 Task: Create a due date automation trigger when advanced on, 2 days before a card is due add fields without custom field "Resume" set to a number greater or equal to 1 and greater or equal to 10 at 11:00 AM.
Action: Mouse moved to (881, 257)
Screenshot: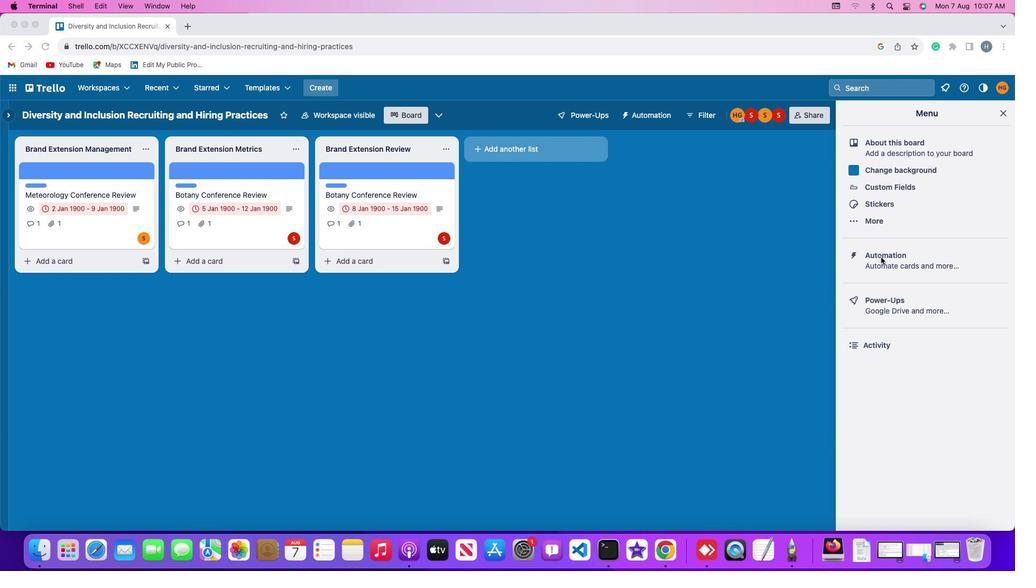 
Action: Mouse pressed left at (881, 257)
Screenshot: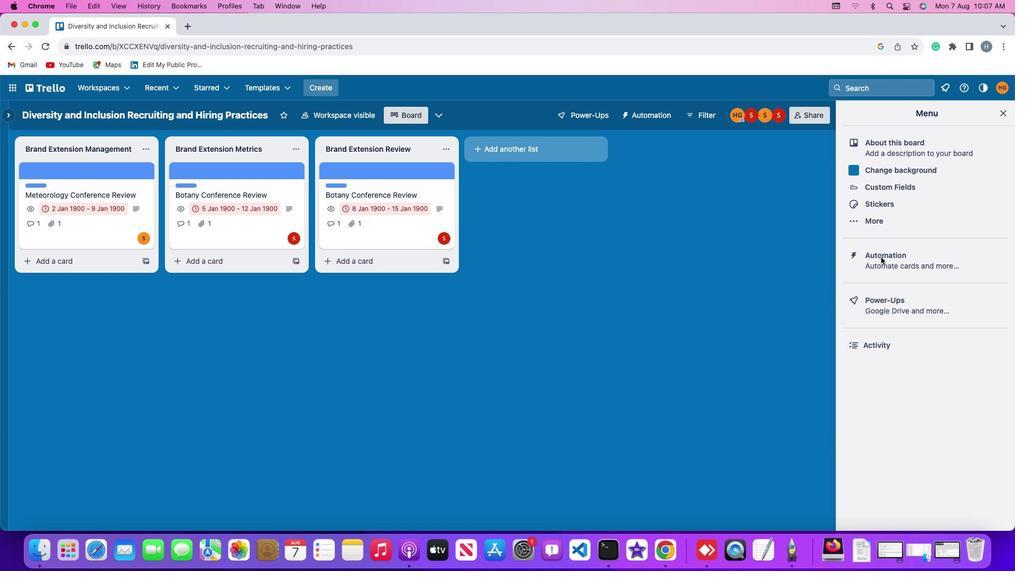 
Action: Mouse moved to (881, 257)
Screenshot: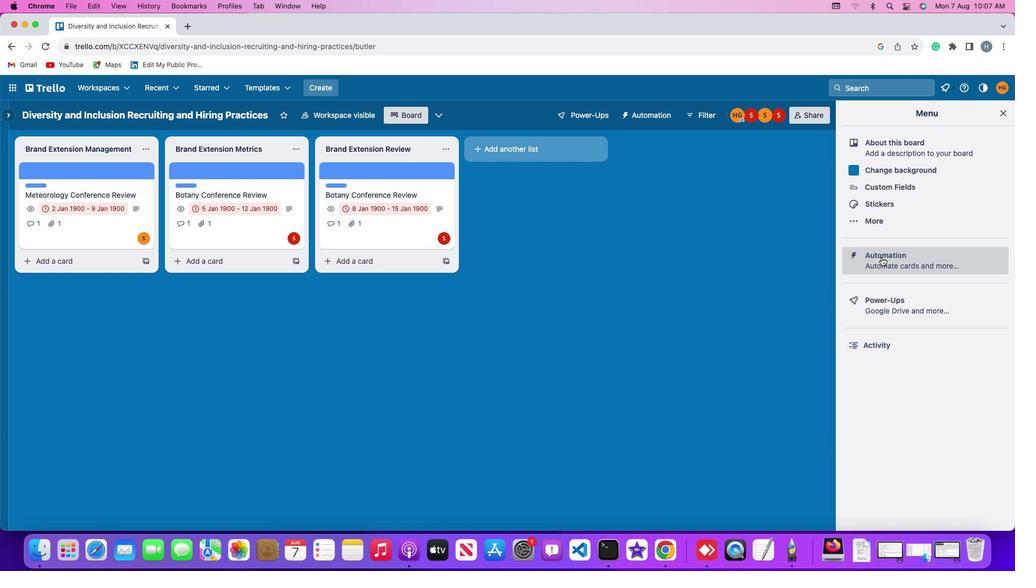 
Action: Mouse pressed left at (881, 257)
Screenshot: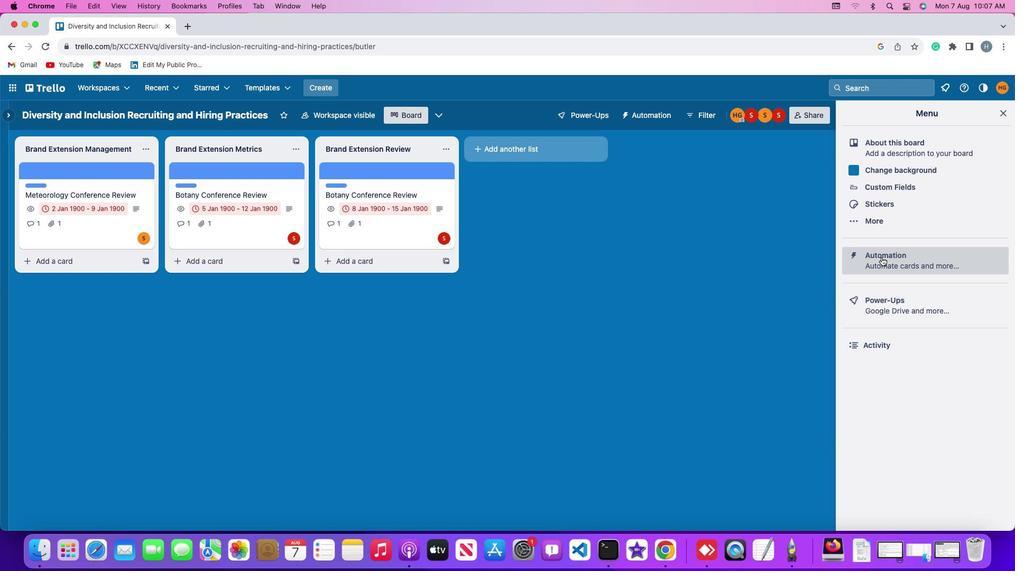 
Action: Mouse moved to (60, 249)
Screenshot: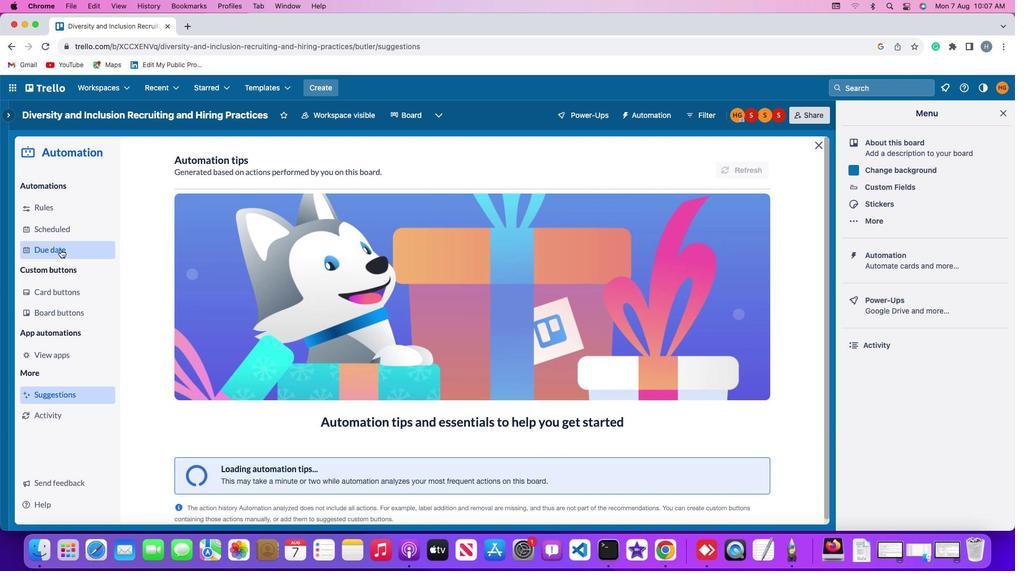
Action: Mouse pressed left at (60, 249)
Screenshot: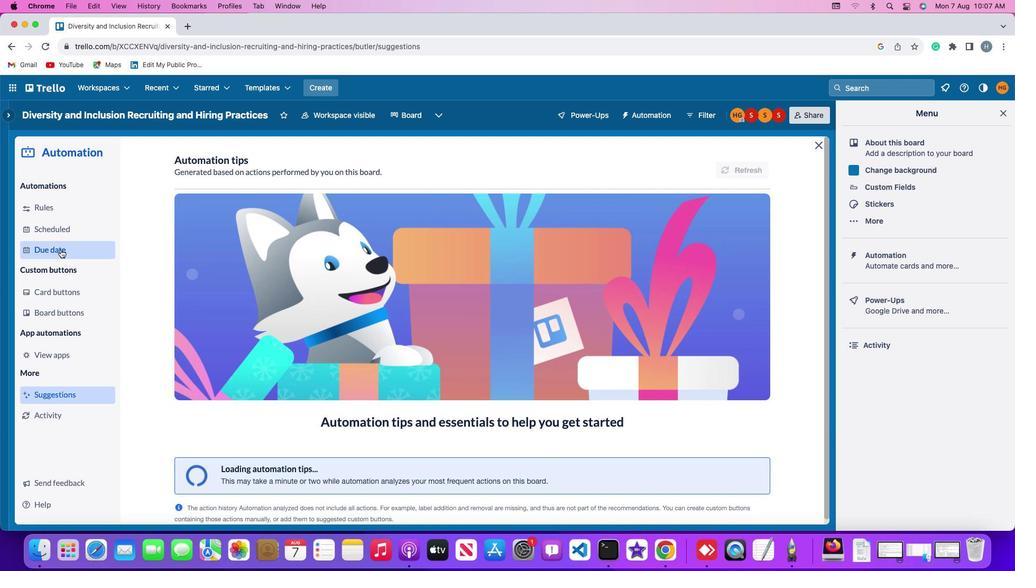 
Action: Mouse moved to (708, 162)
Screenshot: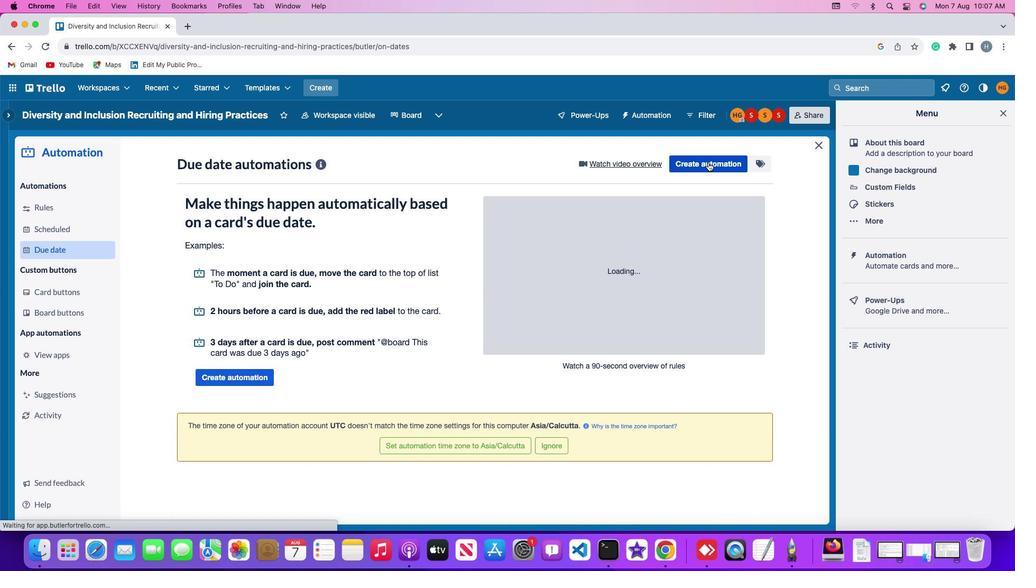
Action: Mouse pressed left at (708, 162)
Screenshot: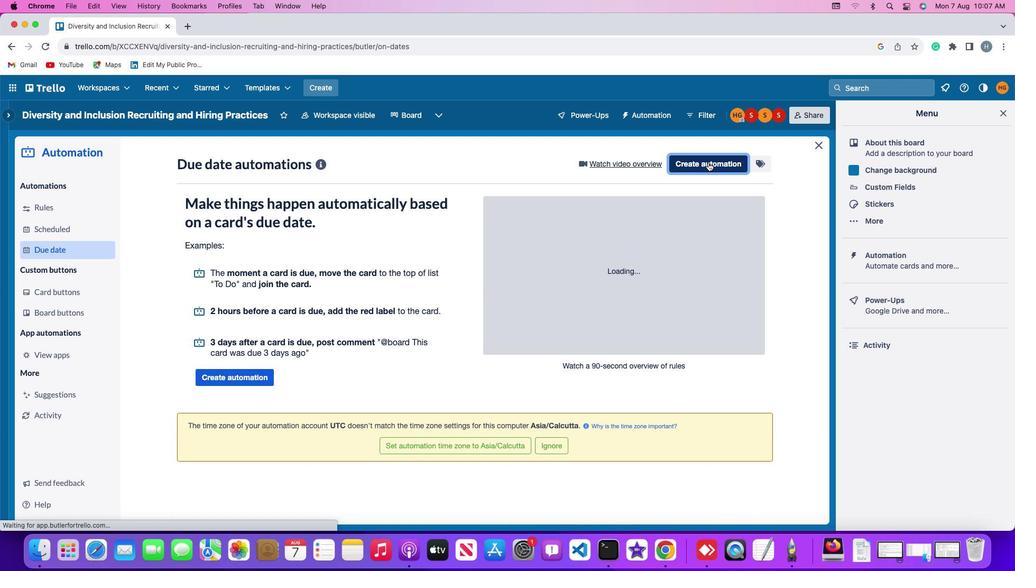 
Action: Mouse moved to (453, 266)
Screenshot: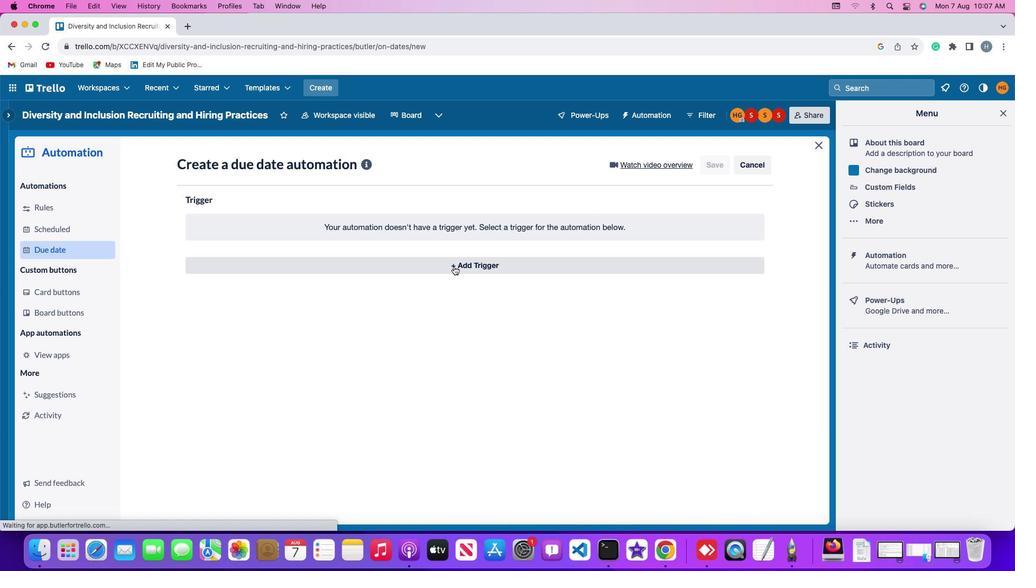 
Action: Mouse pressed left at (453, 266)
Screenshot: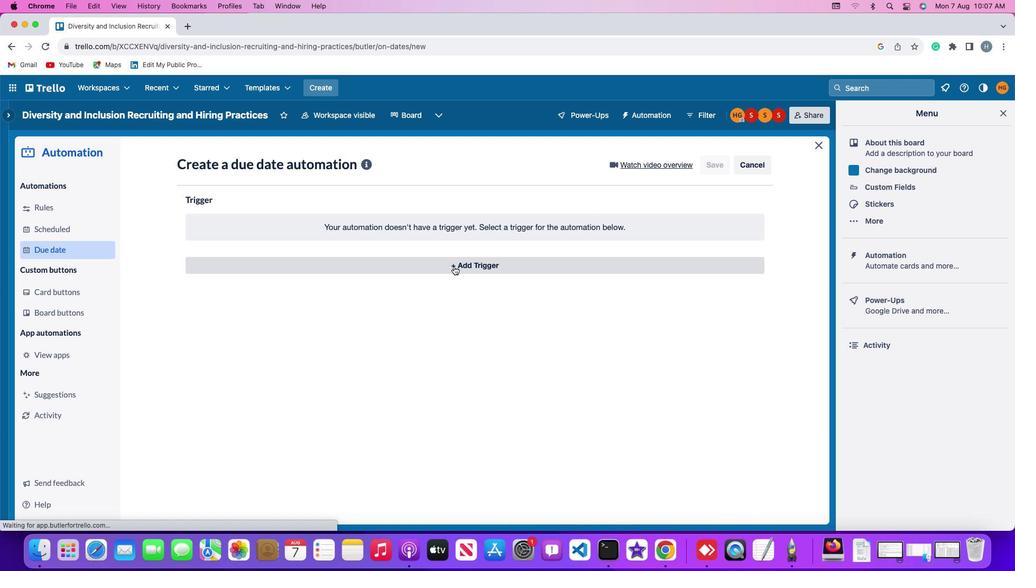 
Action: Mouse moved to (203, 428)
Screenshot: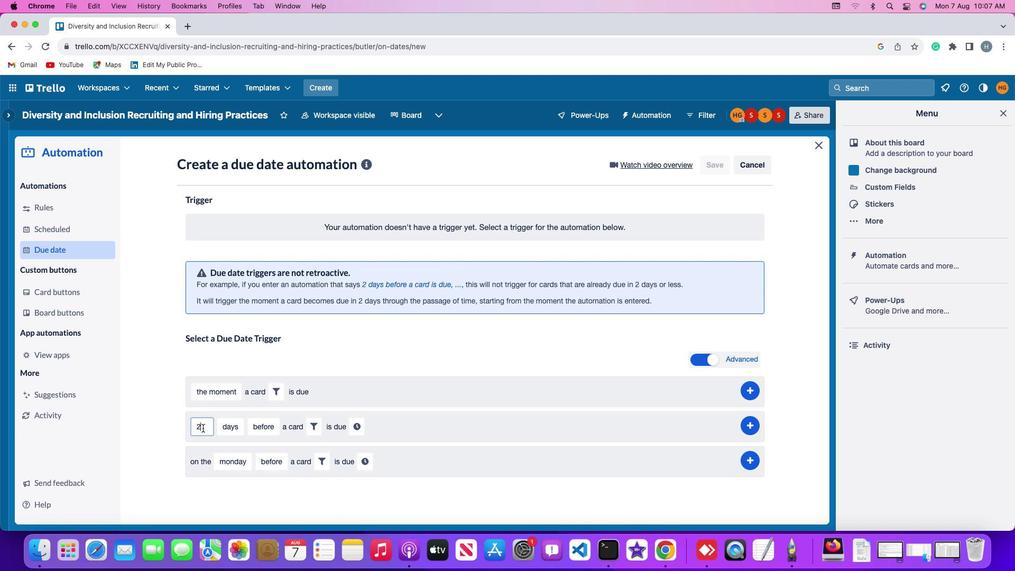 
Action: Mouse pressed left at (203, 428)
Screenshot: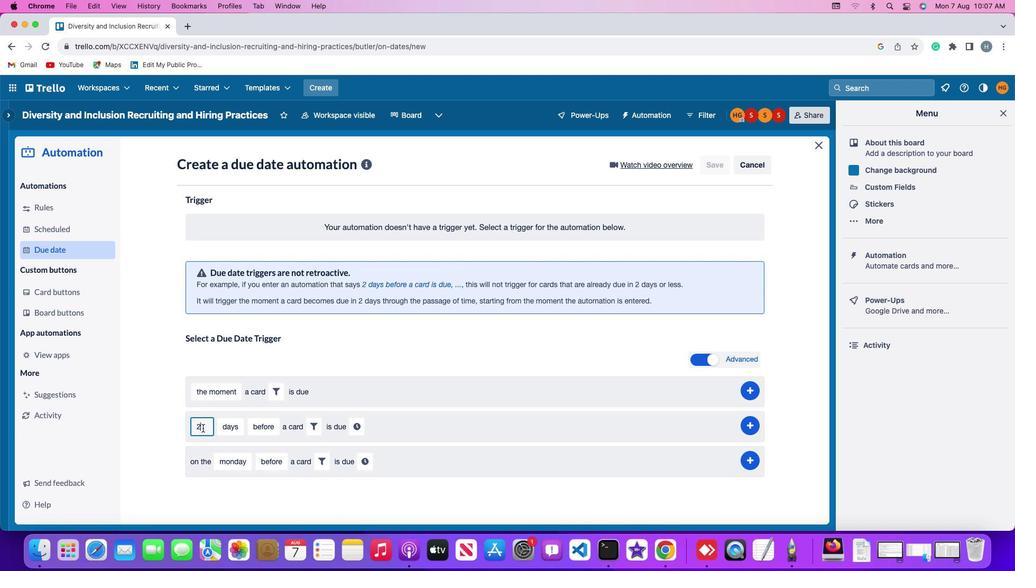 
Action: Mouse moved to (203, 428)
Screenshot: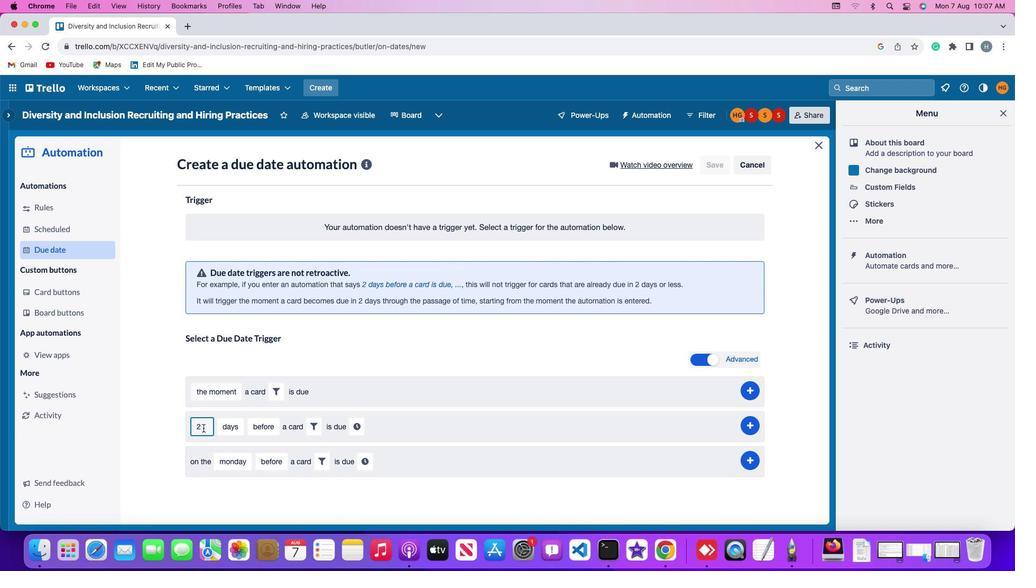 
Action: Key pressed Key.backspace'2'
Screenshot: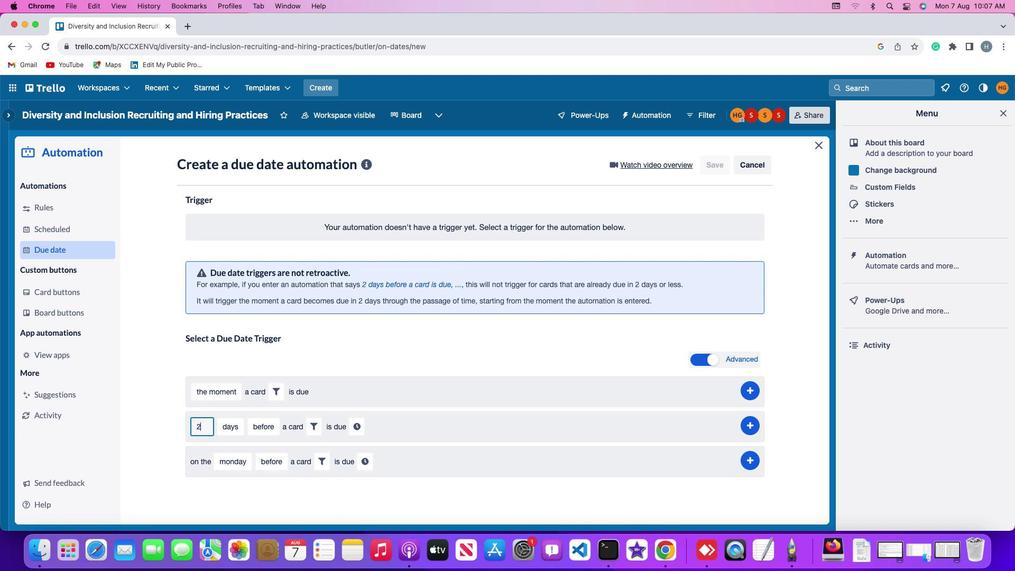 
Action: Mouse moved to (223, 428)
Screenshot: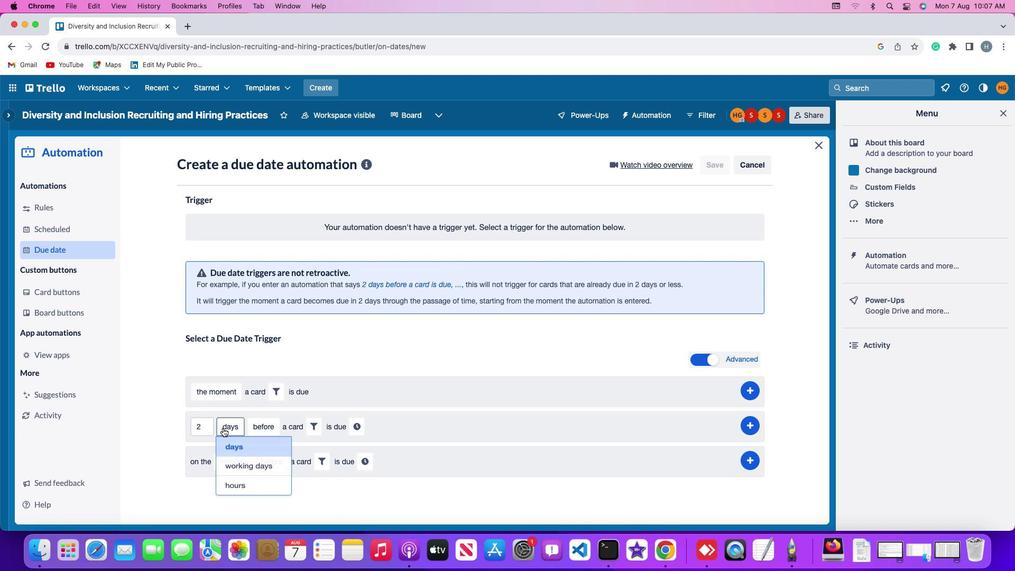 
Action: Mouse pressed left at (223, 428)
Screenshot: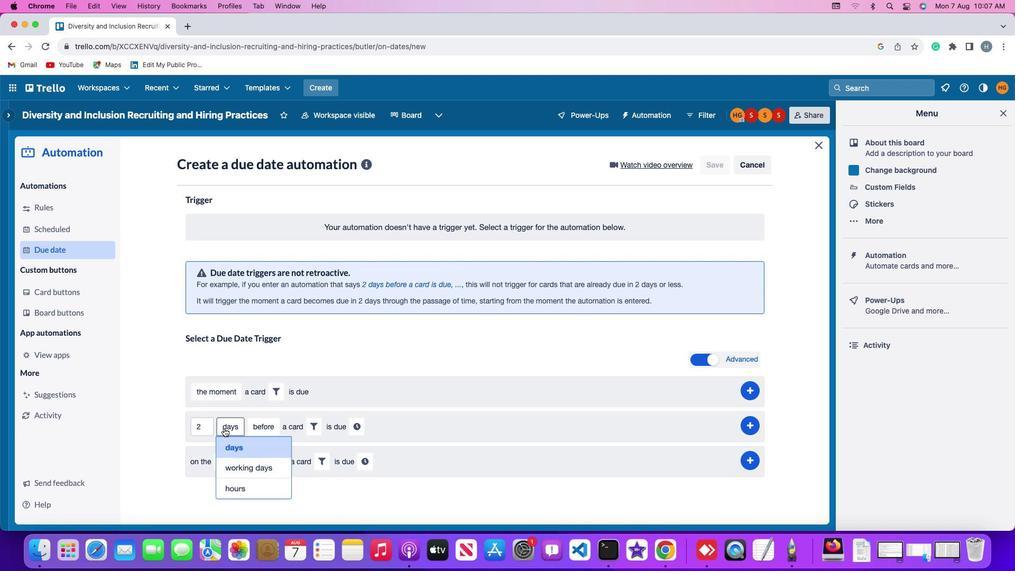 
Action: Mouse moved to (231, 447)
Screenshot: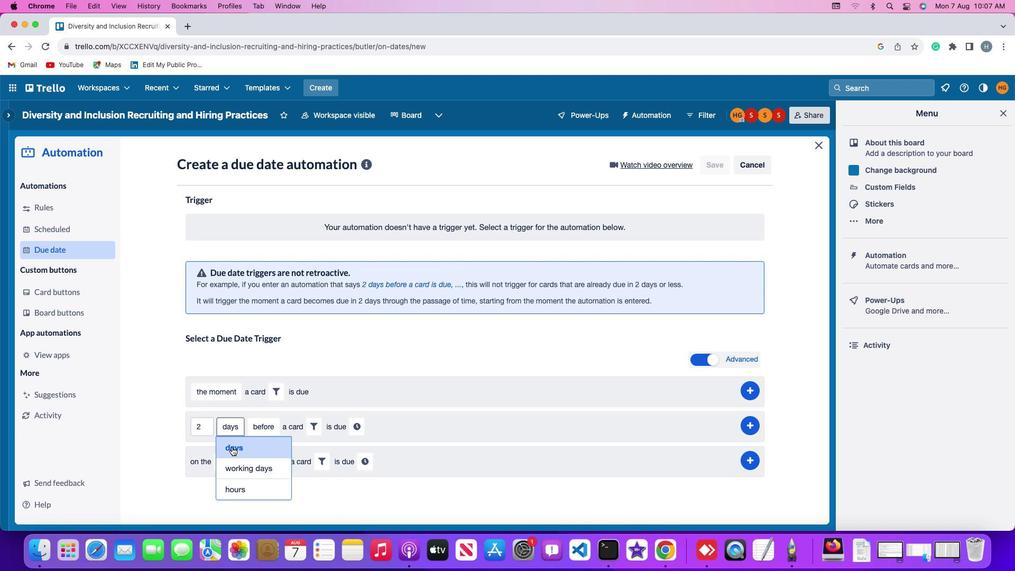 
Action: Mouse pressed left at (231, 447)
Screenshot: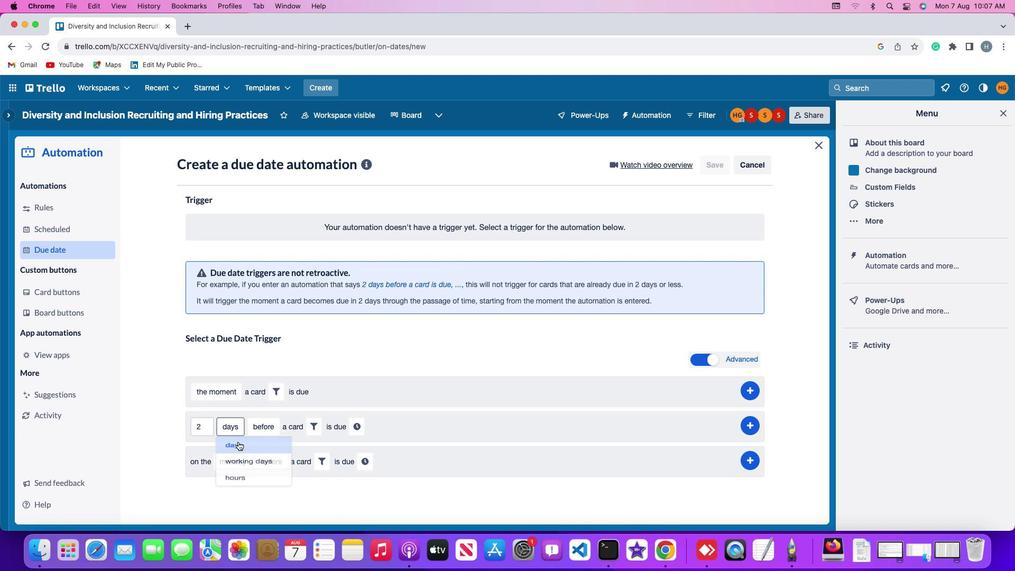 
Action: Mouse moved to (259, 426)
Screenshot: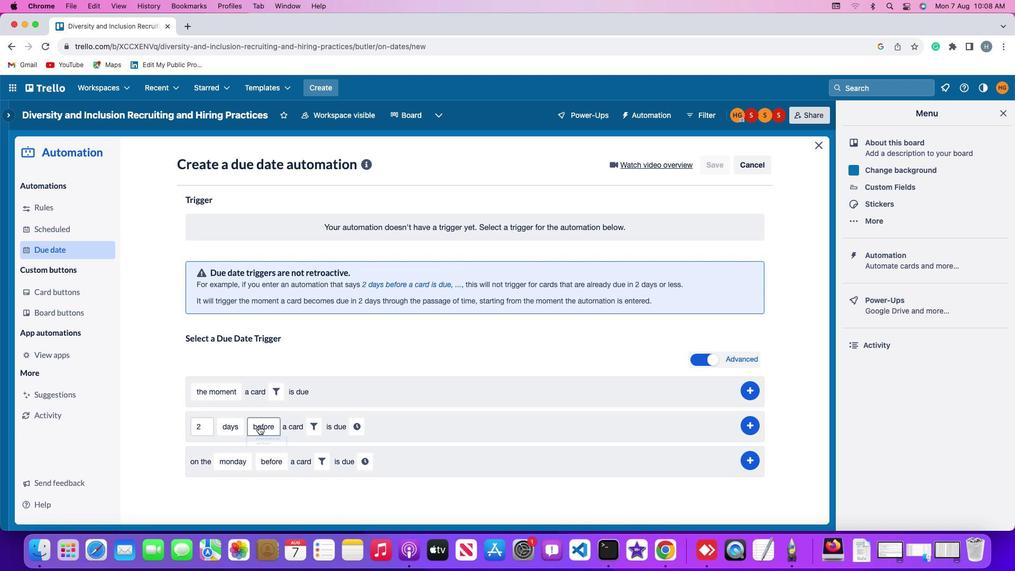 
Action: Mouse pressed left at (259, 426)
Screenshot: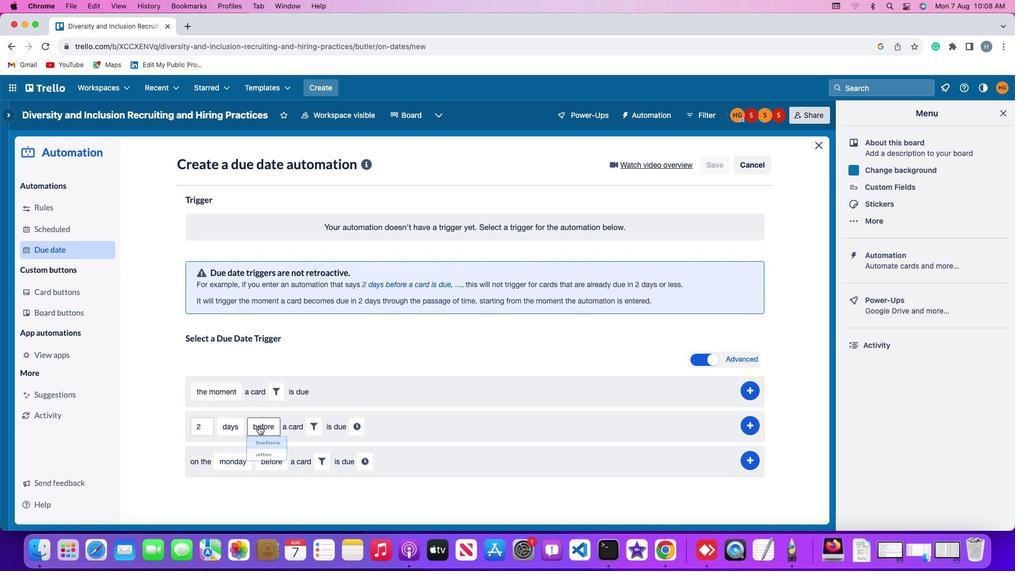 
Action: Mouse moved to (267, 448)
Screenshot: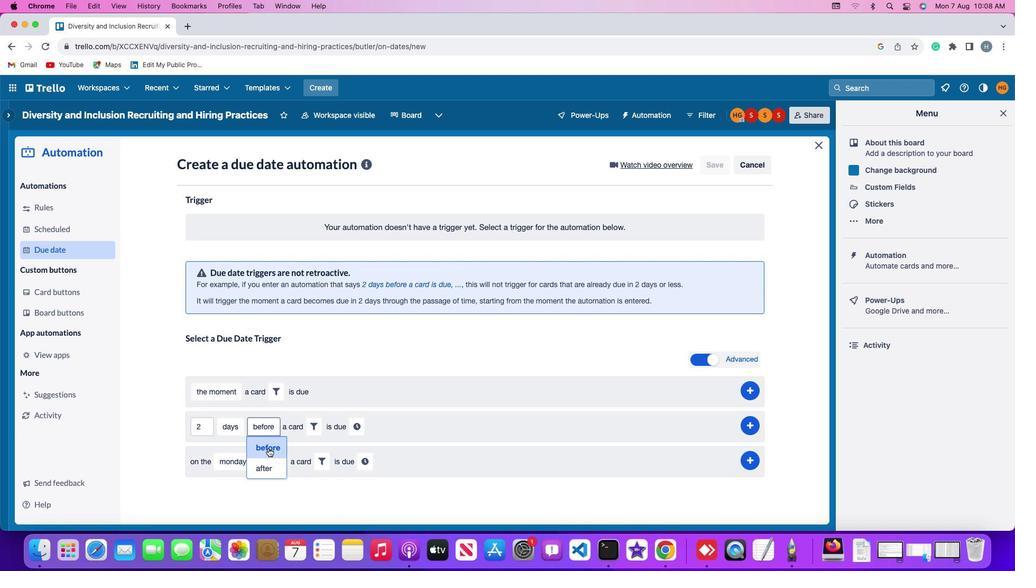 
Action: Mouse pressed left at (267, 448)
Screenshot: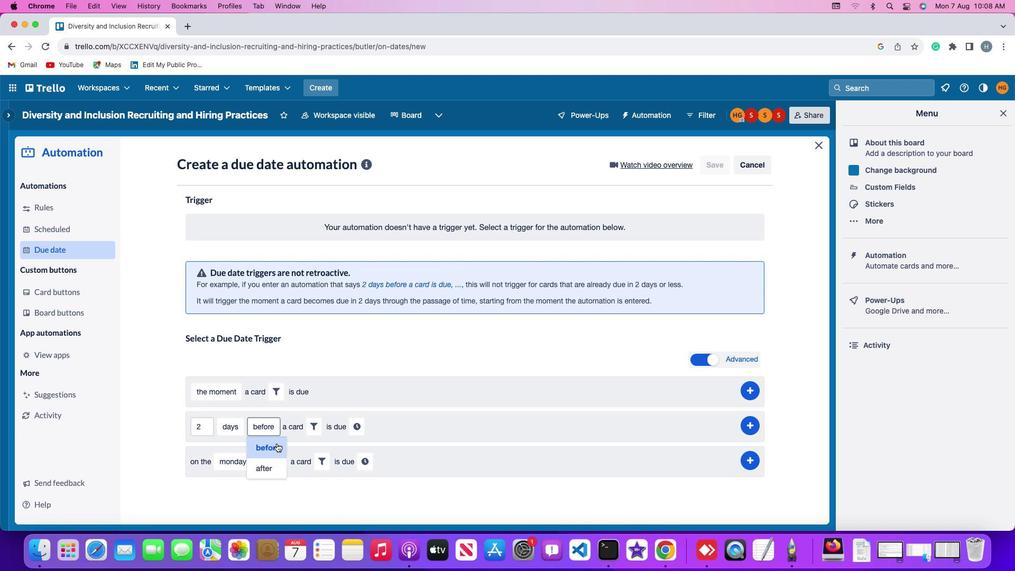 
Action: Mouse moved to (318, 425)
Screenshot: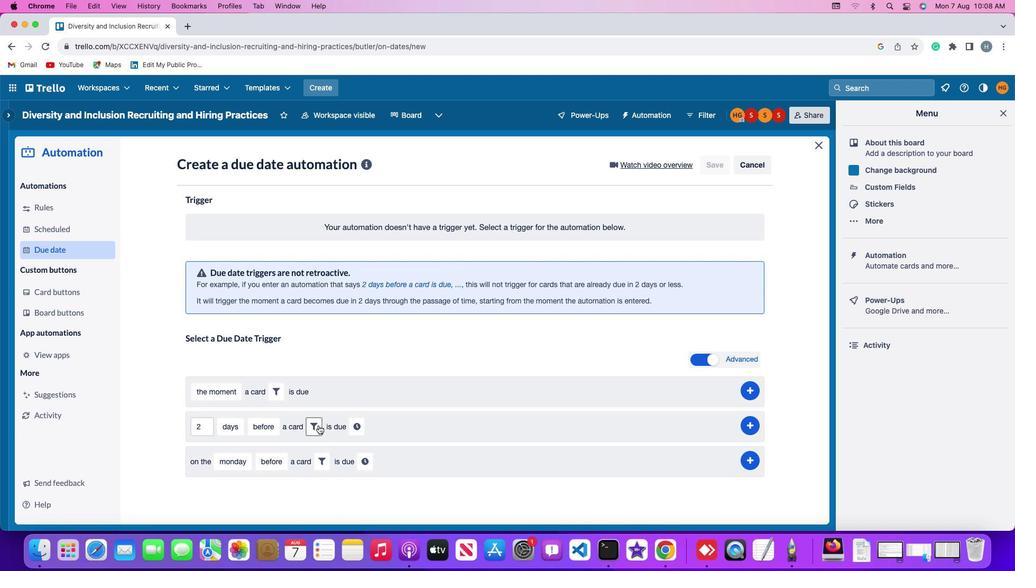
Action: Mouse pressed left at (318, 425)
Screenshot: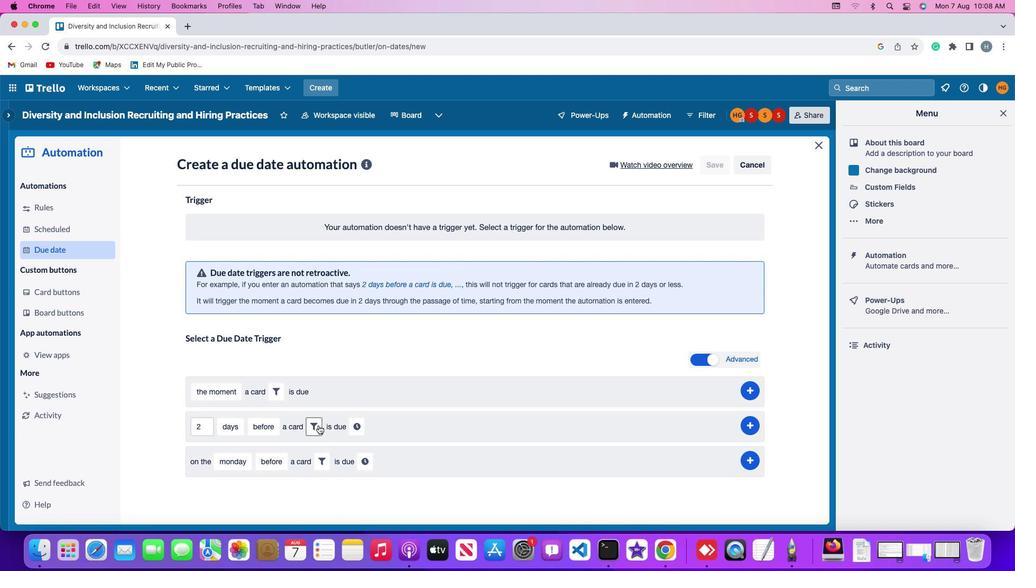 
Action: Mouse moved to (483, 459)
Screenshot: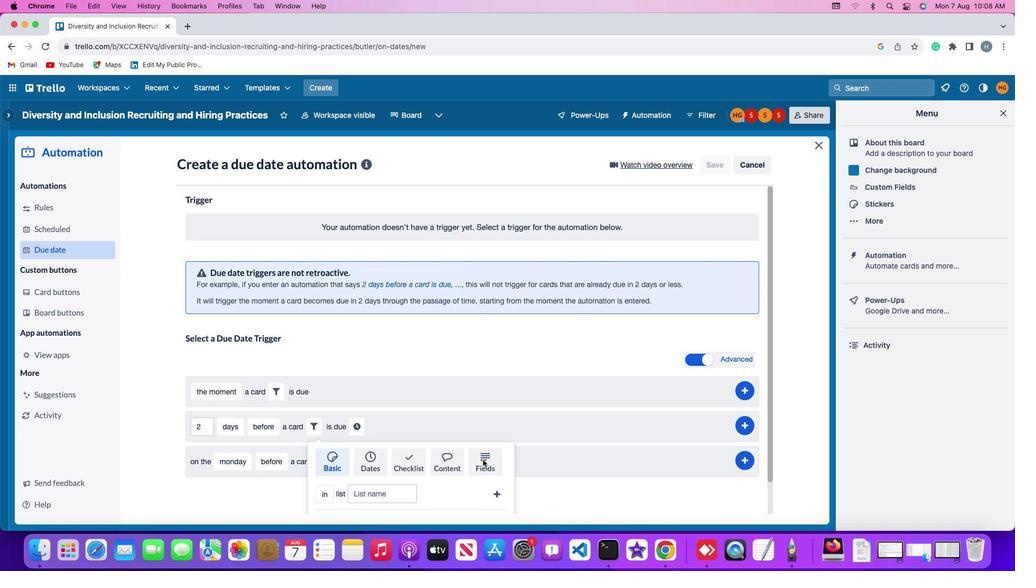 
Action: Mouse pressed left at (483, 459)
Screenshot: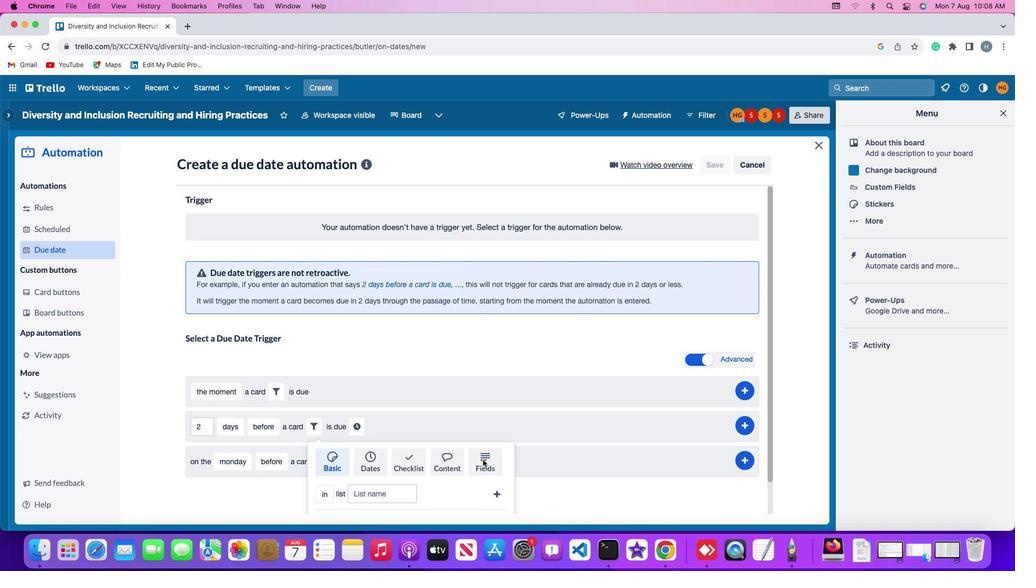 
Action: Mouse moved to (394, 466)
Screenshot: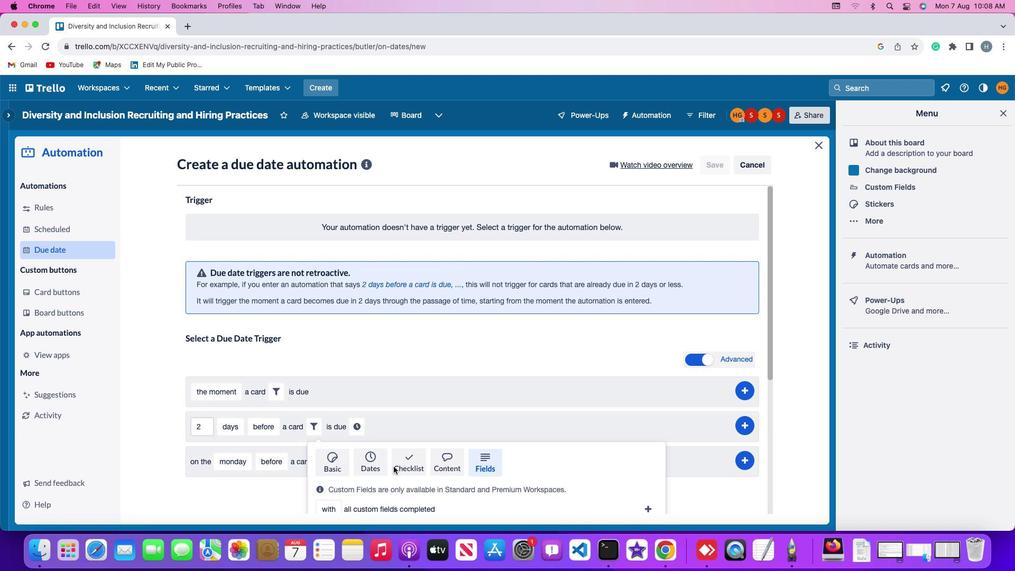 
Action: Mouse scrolled (394, 466) with delta (0, 0)
Screenshot: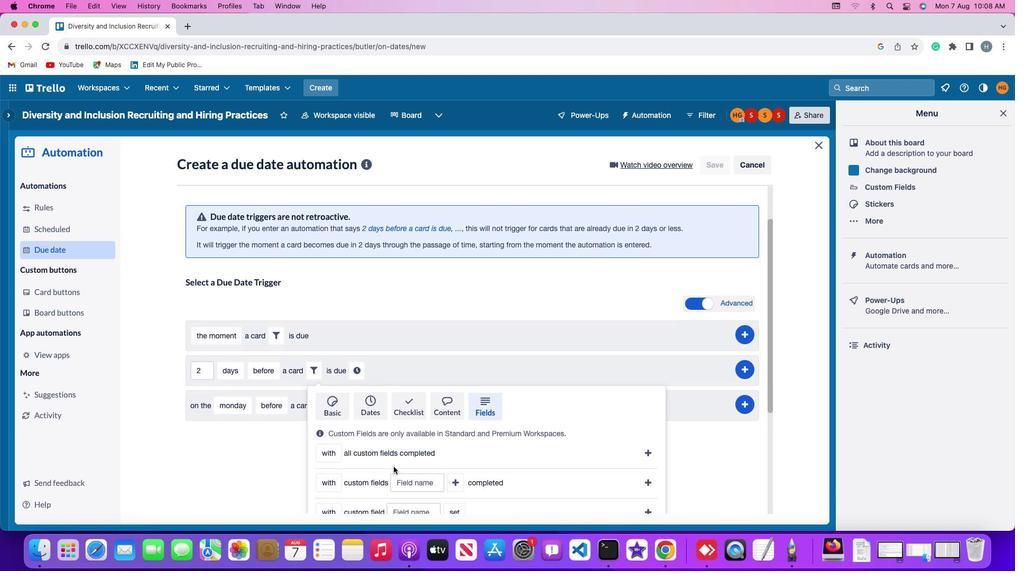 
Action: Mouse scrolled (394, 466) with delta (0, 0)
Screenshot: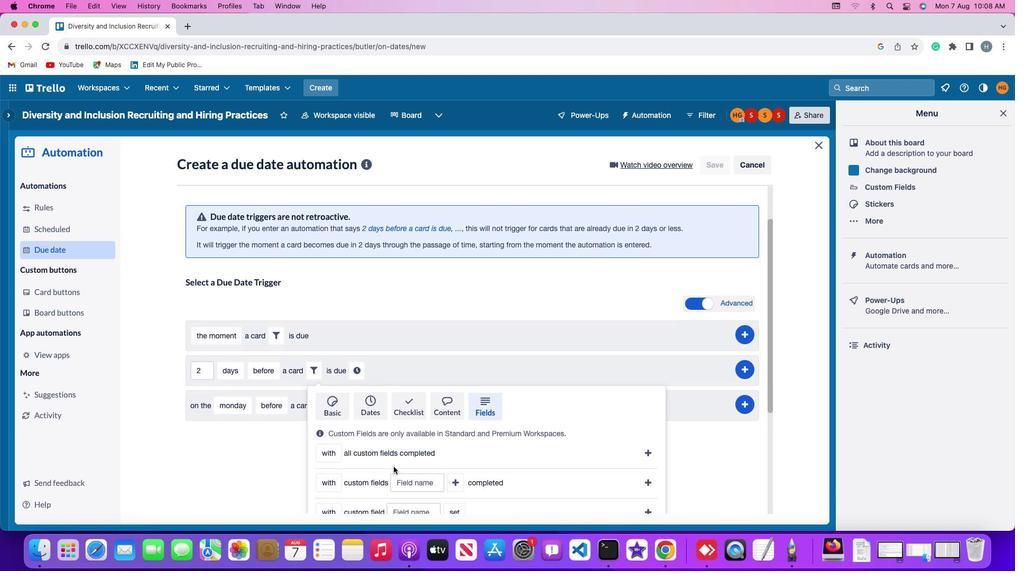 
Action: Mouse scrolled (394, 466) with delta (0, -1)
Screenshot: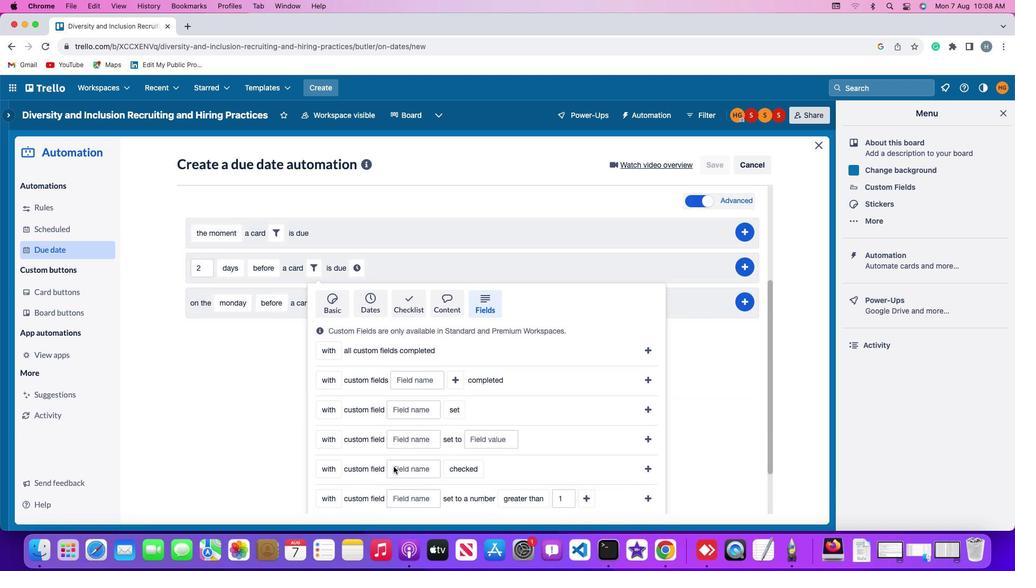 
Action: Mouse scrolled (394, 466) with delta (0, -2)
Screenshot: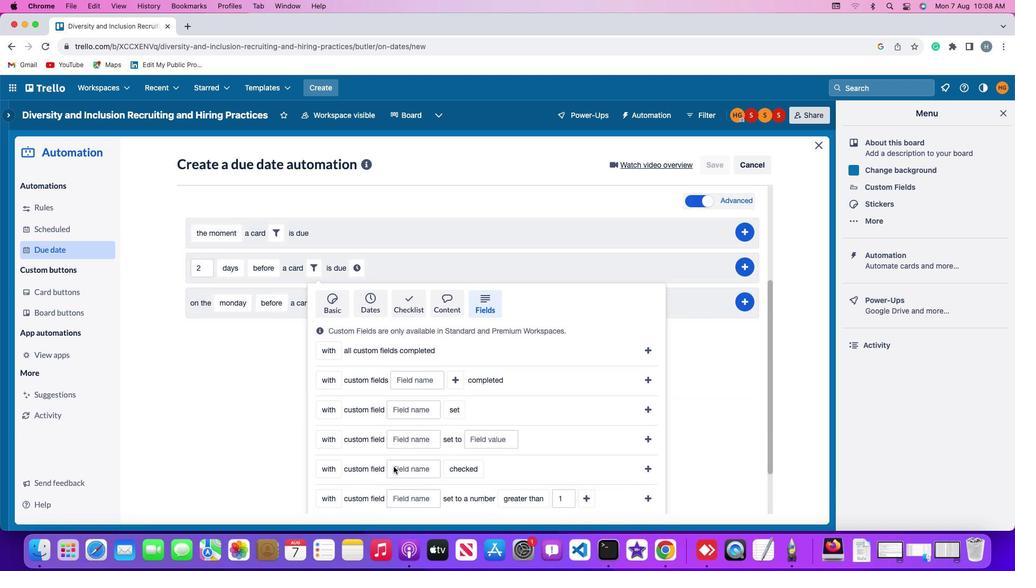 
Action: Mouse scrolled (394, 466) with delta (0, -3)
Screenshot: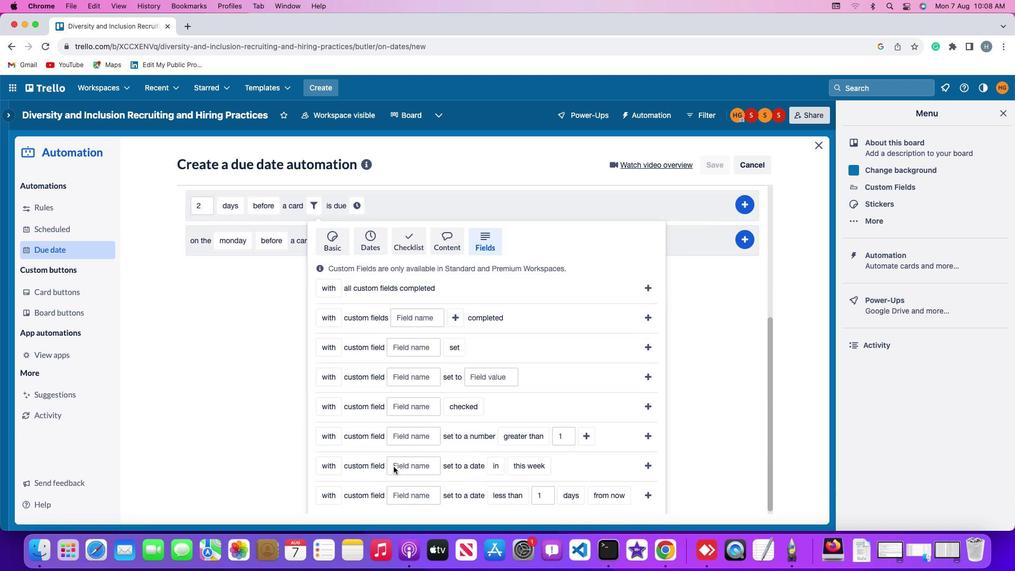 
Action: Mouse scrolled (394, 466) with delta (0, -3)
Screenshot: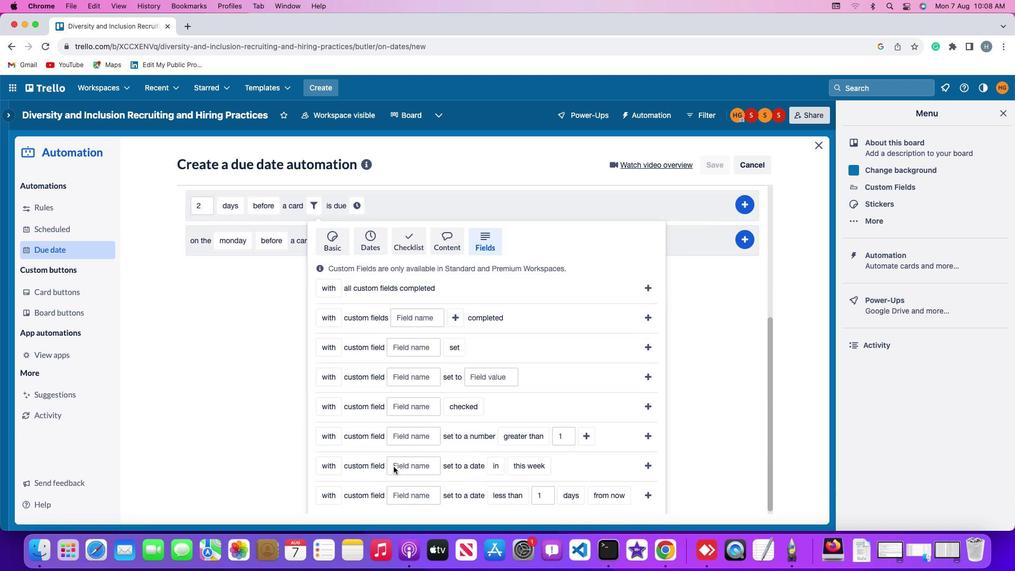 
Action: Mouse scrolled (394, 466) with delta (0, 0)
Screenshot: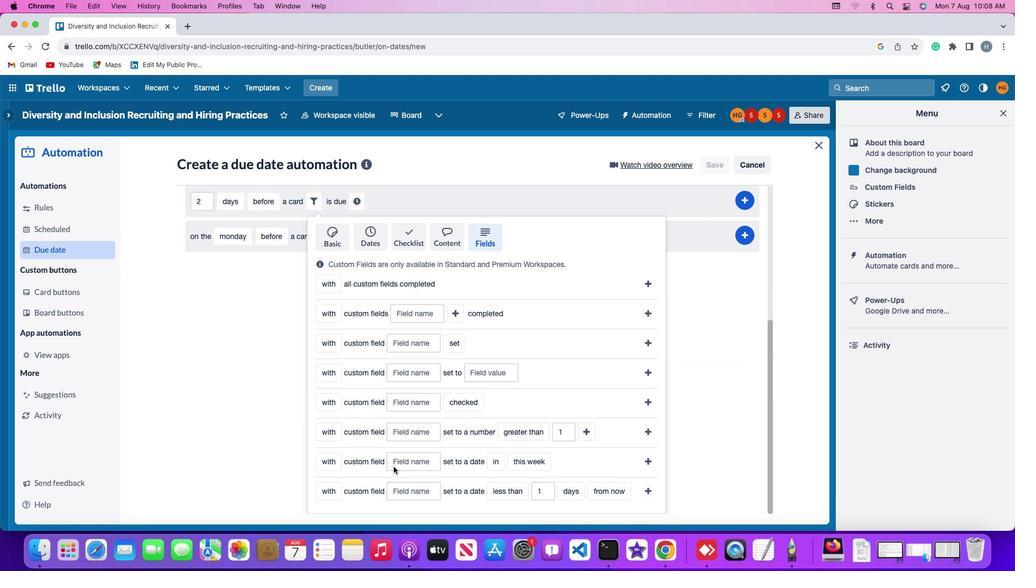 
Action: Mouse scrolled (394, 466) with delta (0, 0)
Screenshot: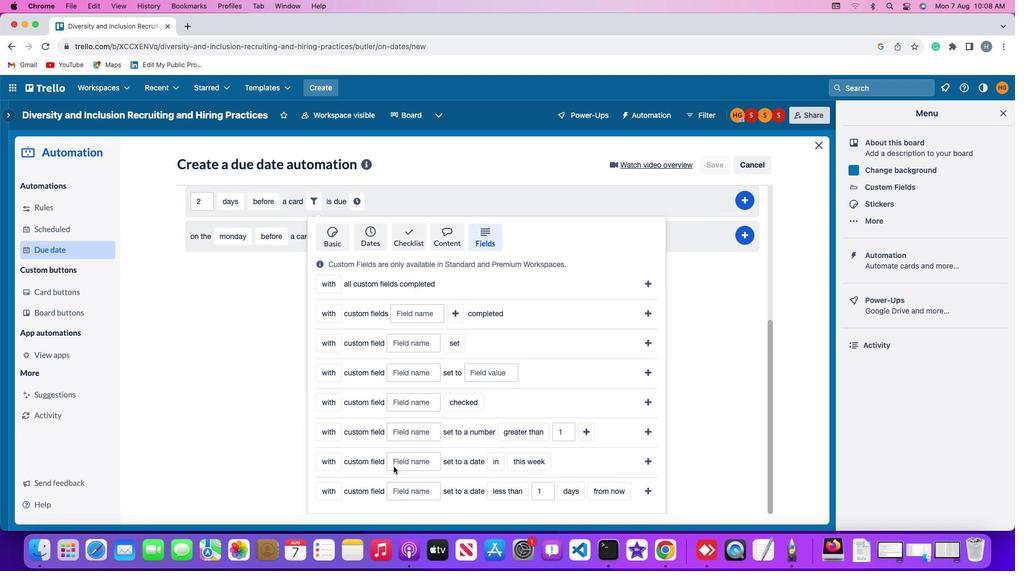 
Action: Mouse scrolled (394, 466) with delta (0, -1)
Screenshot: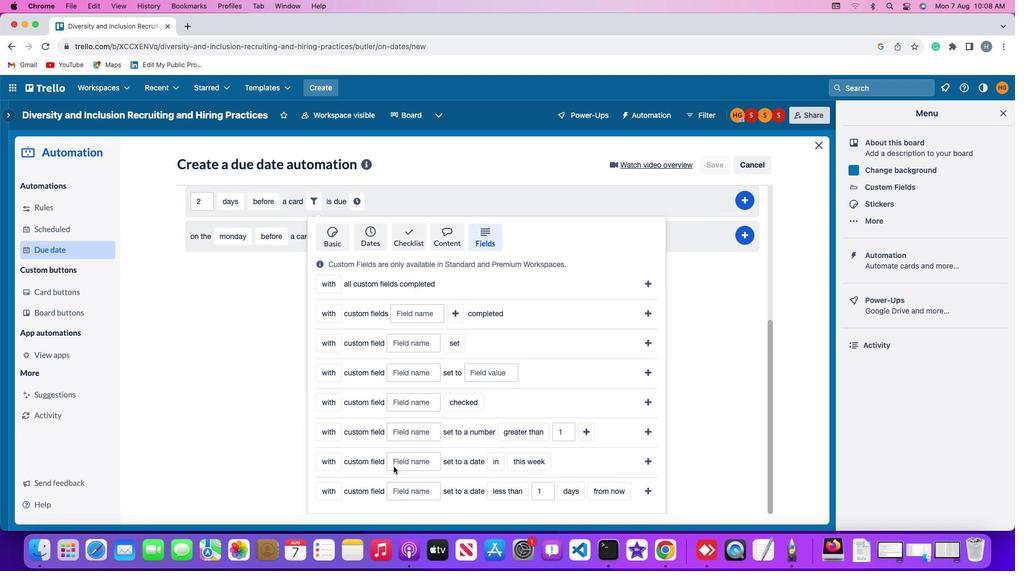
Action: Mouse scrolled (394, 466) with delta (0, -2)
Screenshot: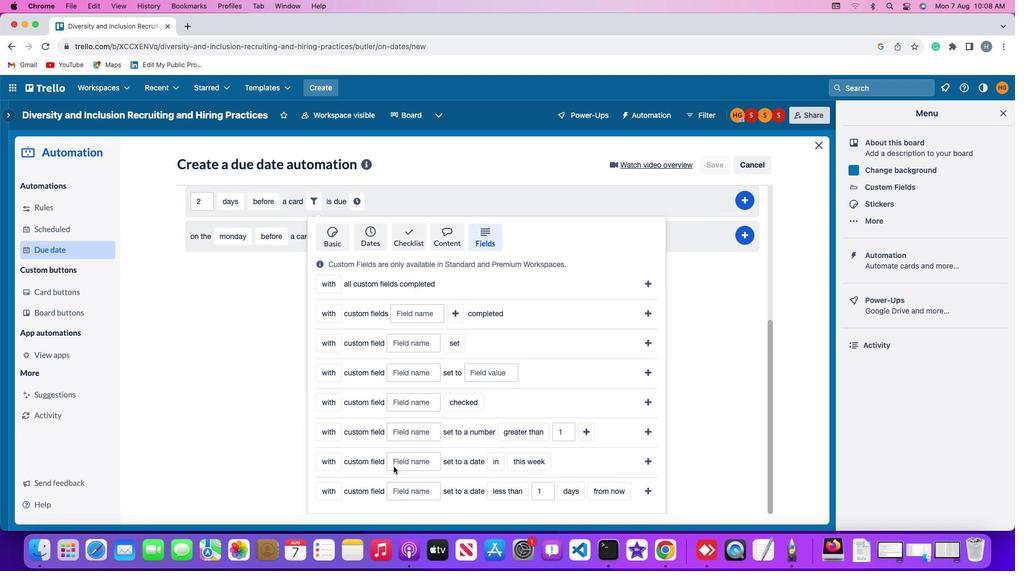 
Action: Mouse moved to (330, 429)
Screenshot: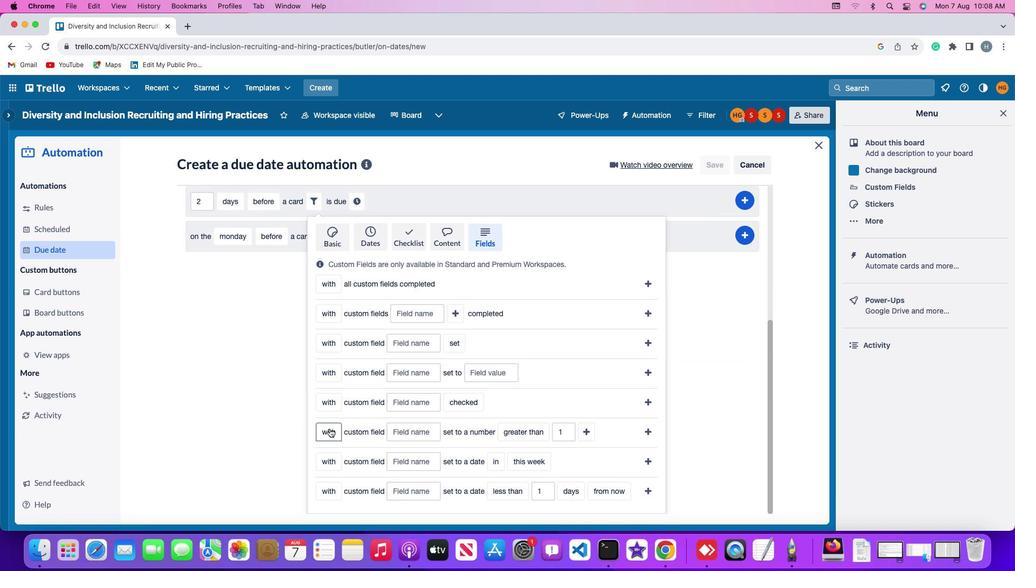 
Action: Mouse pressed left at (330, 429)
Screenshot: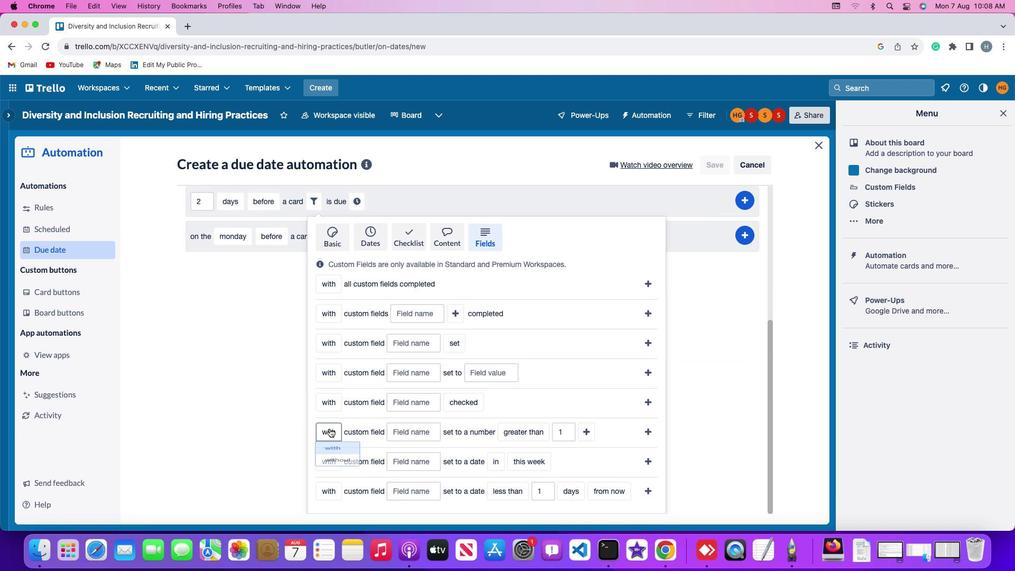 
Action: Mouse moved to (338, 475)
Screenshot: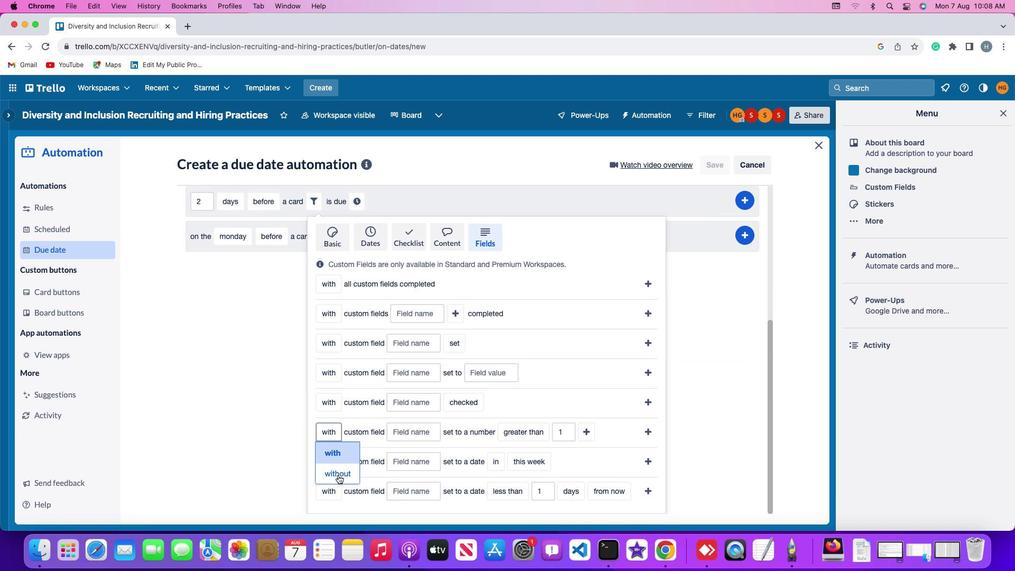 
Action: Mouse pressed left at (338, 475)
Screenshot: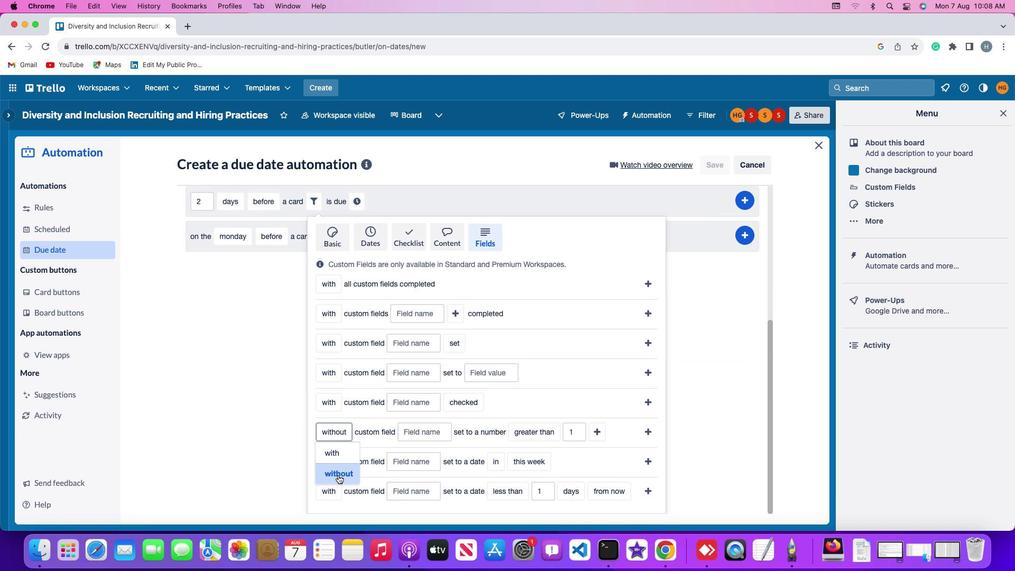
Action: Mouse moved to (419, 432)
Screenshot: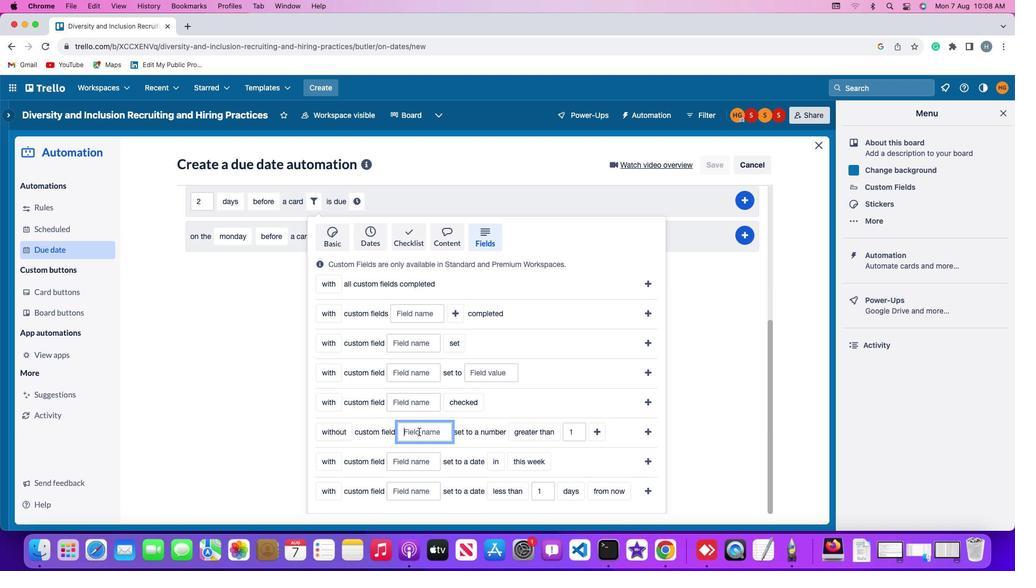 
Action: Mouse pressed left at (419, 432)
Screenshot: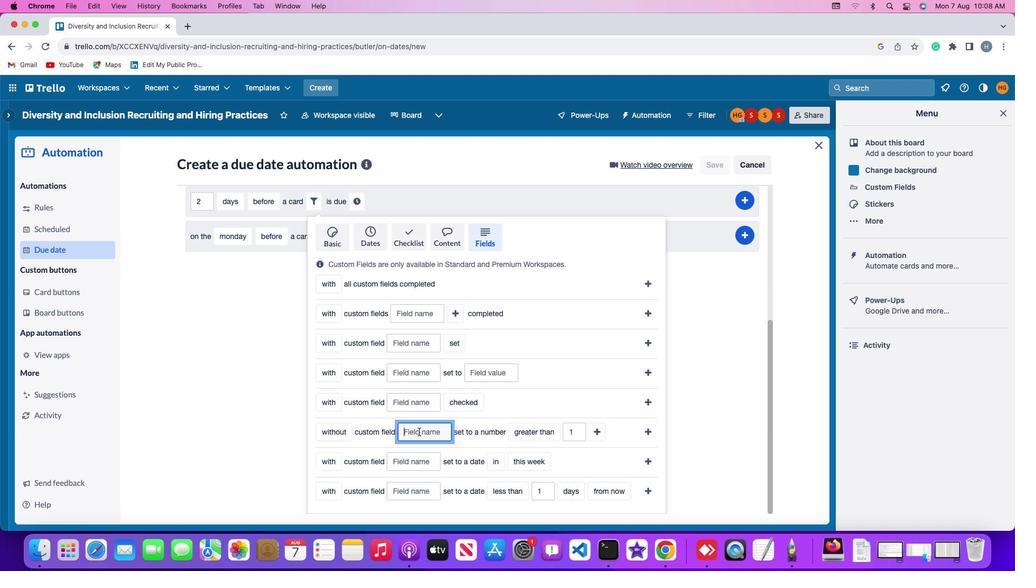 
Action: Mouse moved to (419, 432)
Screenshot: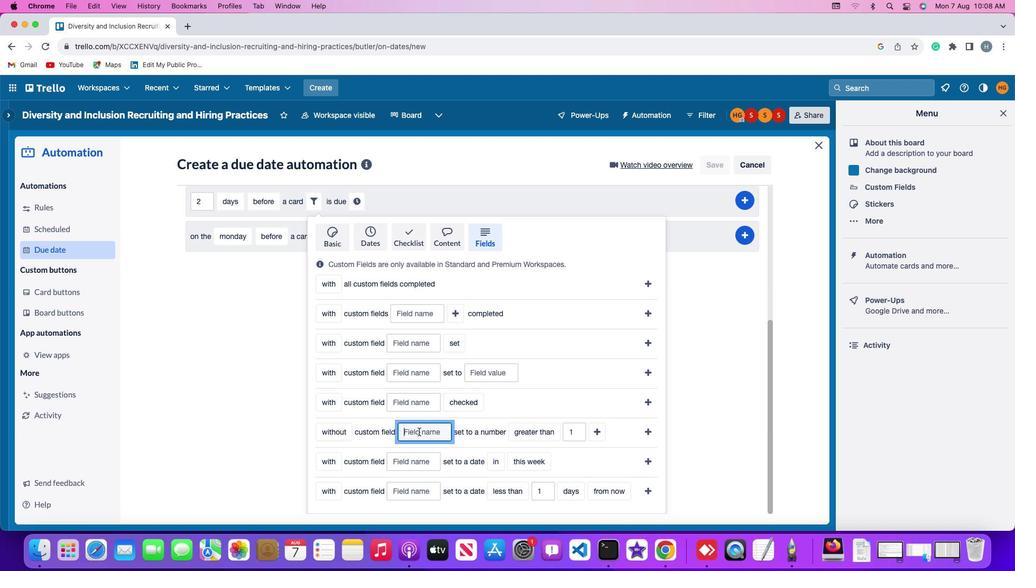 
Action: Key pressed Key.shift'R''e''s''u''m''e'
Screenshot: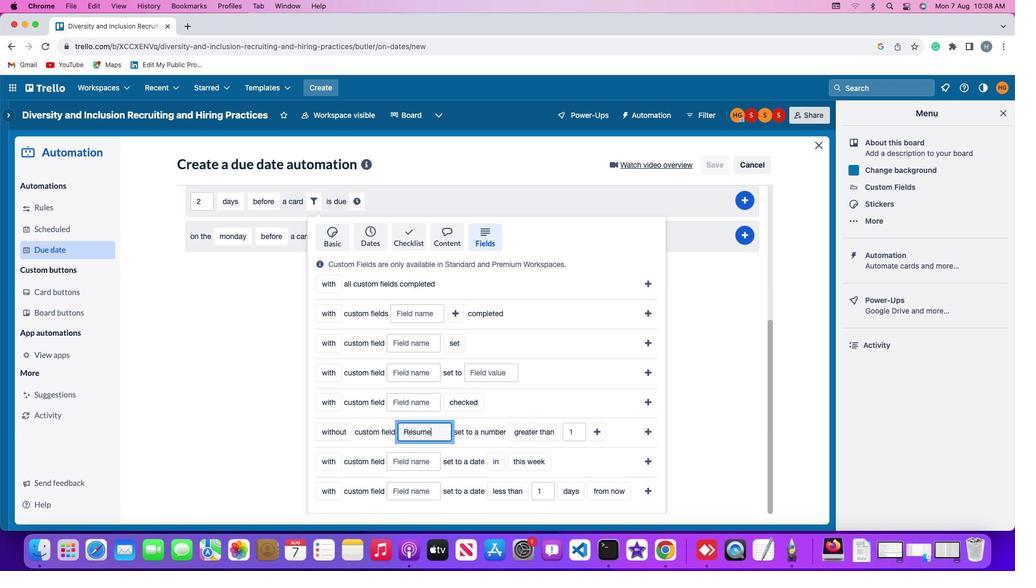 
Action: Mouse moved to (534, 434)
Screenshot: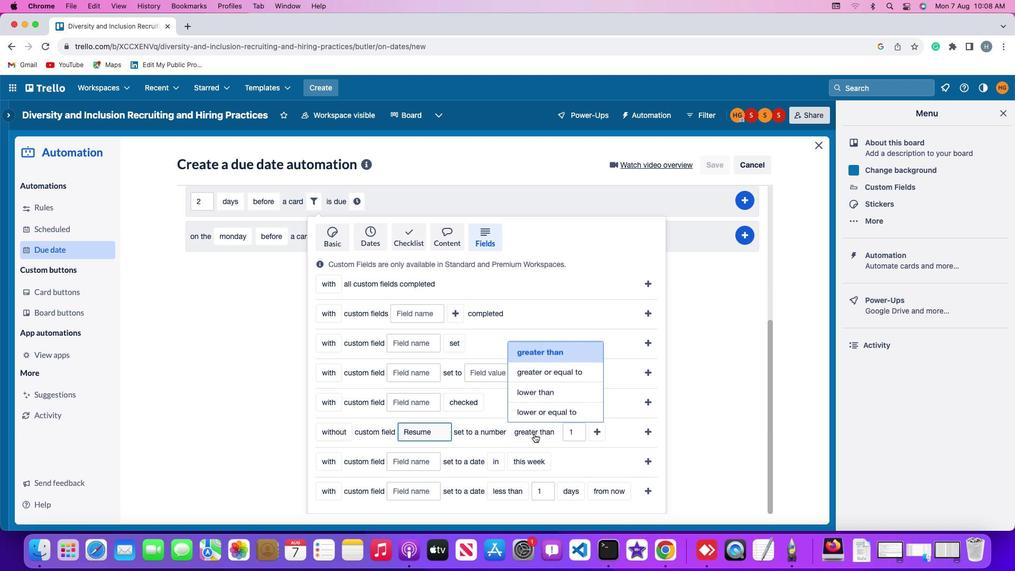 
Action: Mouse pressed left at (534, 434)
Screenshot: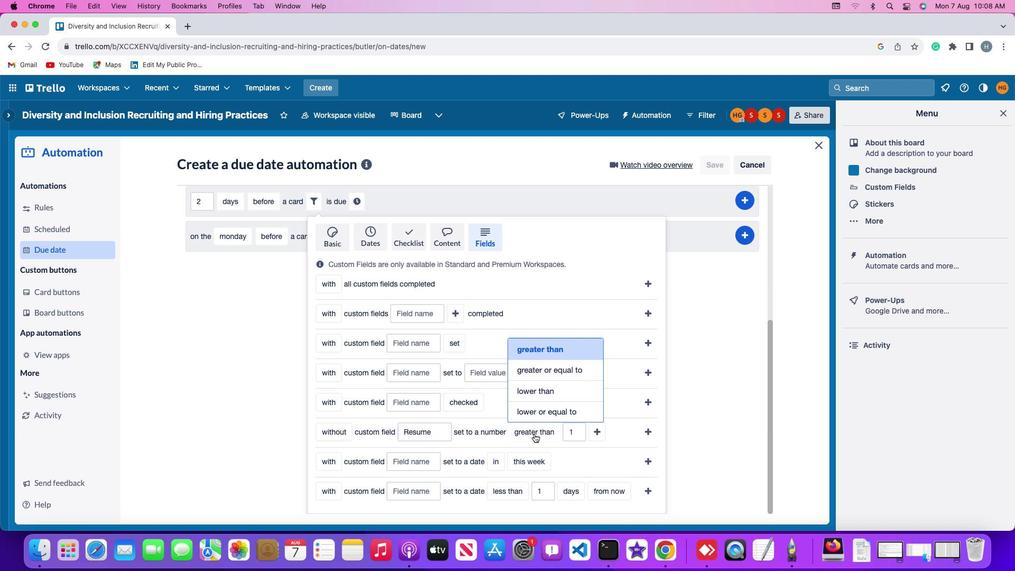 
Action: Mouse moved to (551, 370)
Screenshot: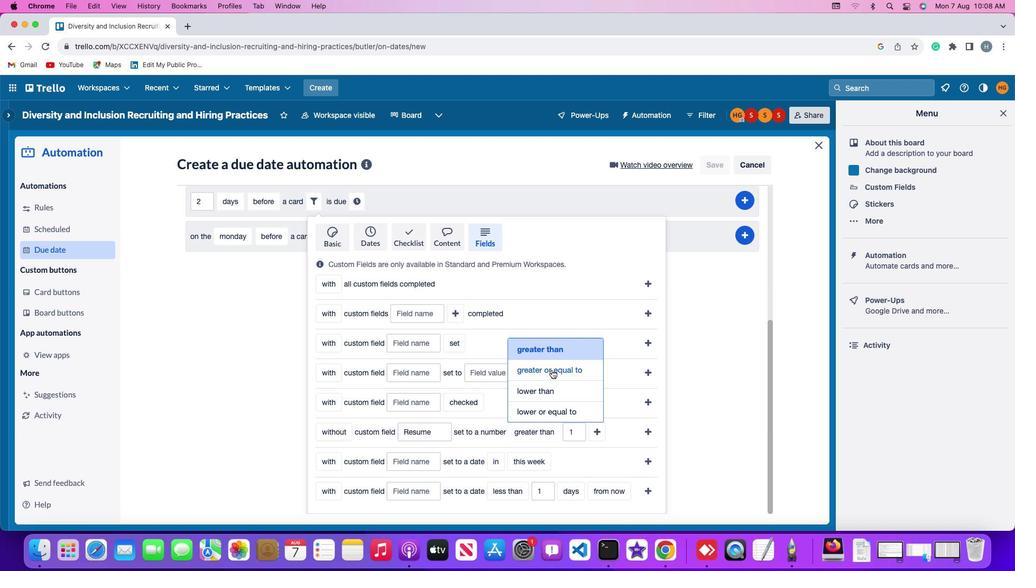 
Action: Mouse pressed left at (551, 370)
Screenshot: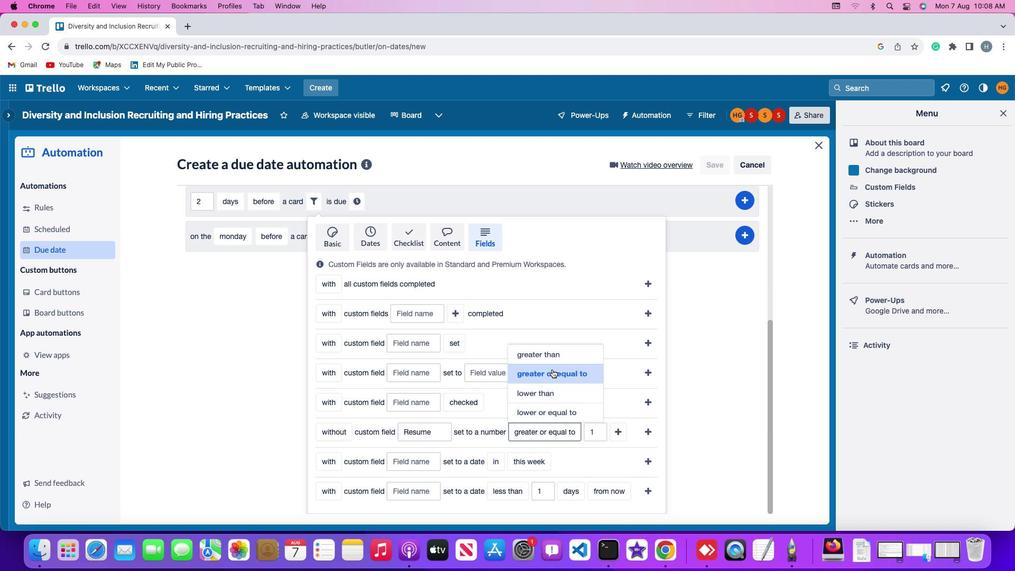 
Action: Mouse moved to (602, 431)
Screenshot: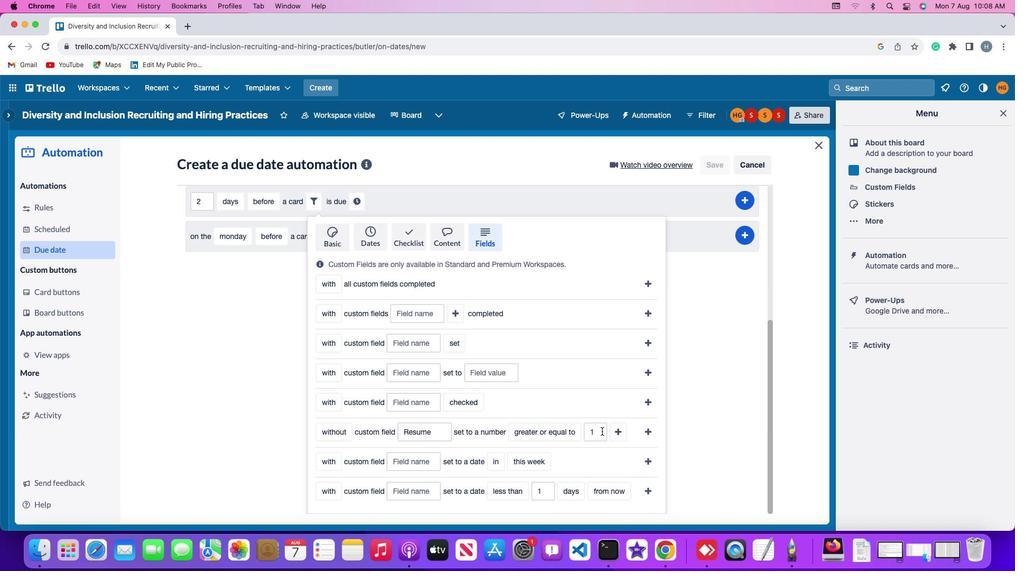 
Action: Mouse pressed left at (602, 431)
Screenshot: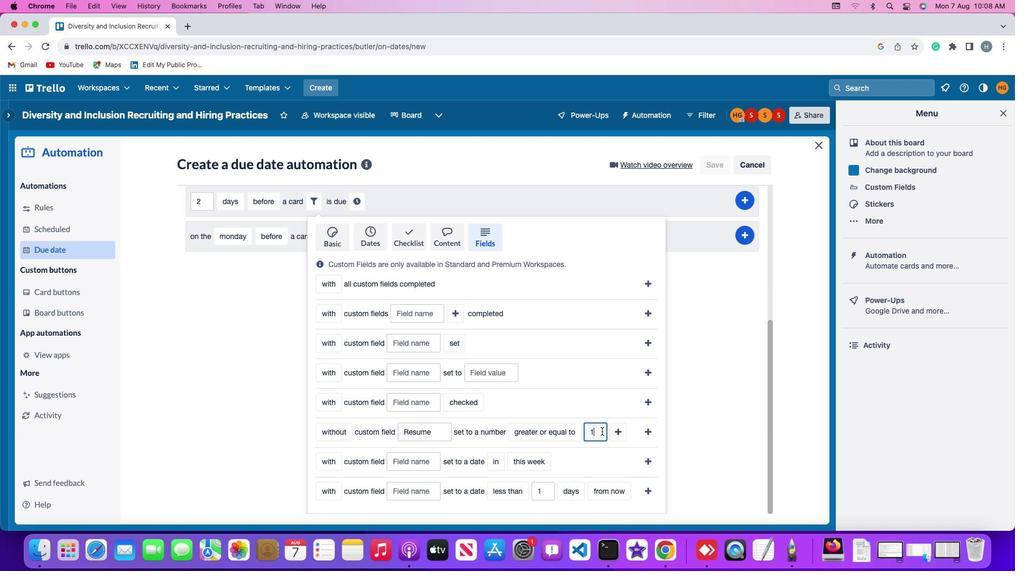 
Action: Key pressed Key.backspace'1'
Screenshot: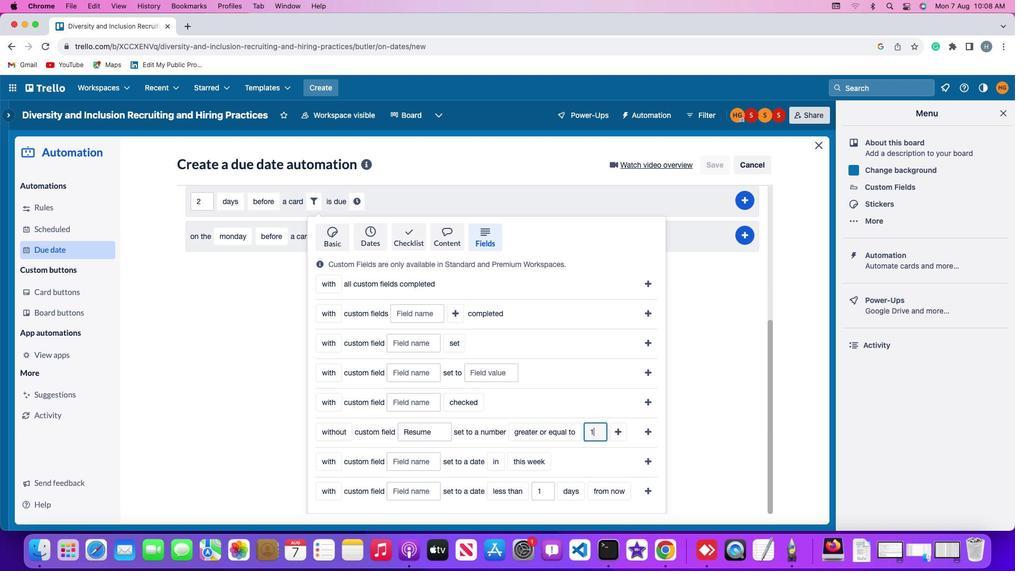 
Action: Mouse moved to (619, 429)
Screenshot: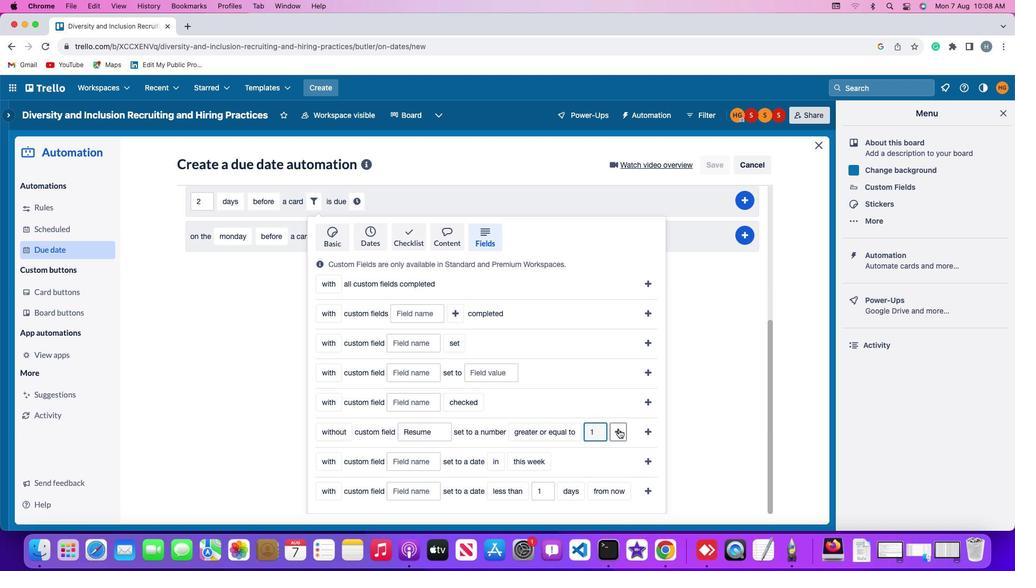 
Action: Mouse pressed left at (619, 429)
Screenshot: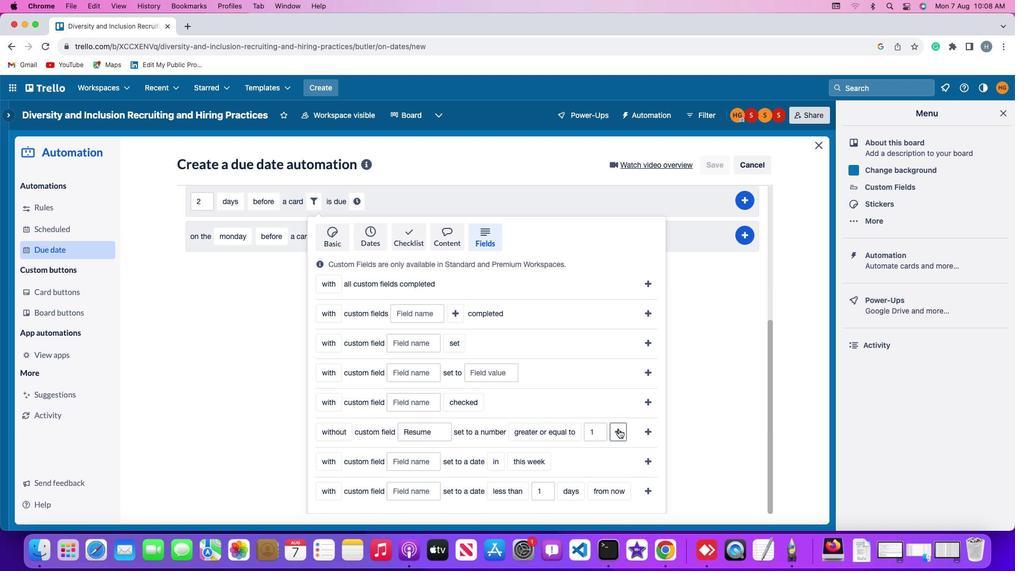 
Action: Mouse moved to (657, 430)
Screenshot: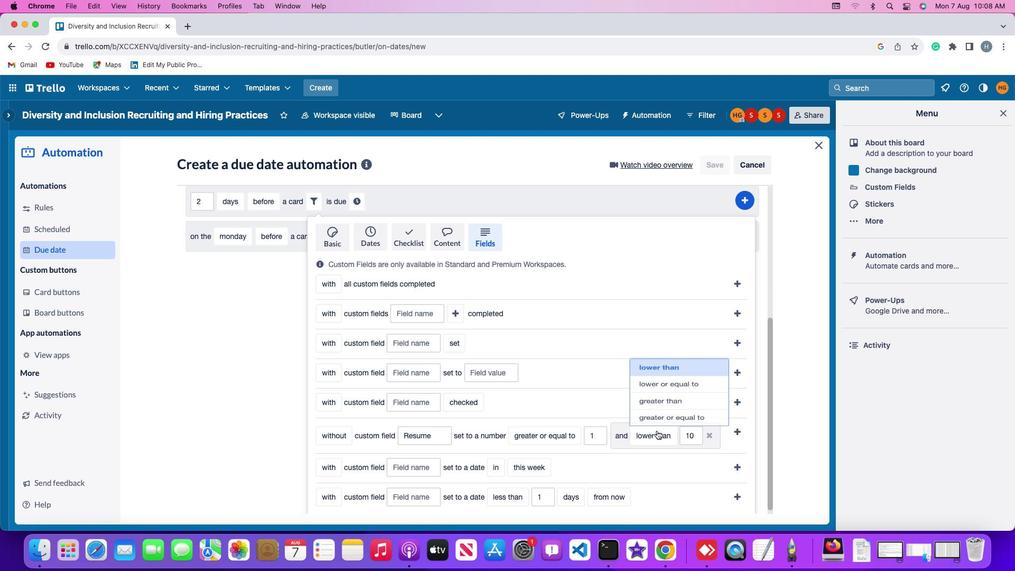
Action: Mouse pressed left at (657, 430)
Screenshot: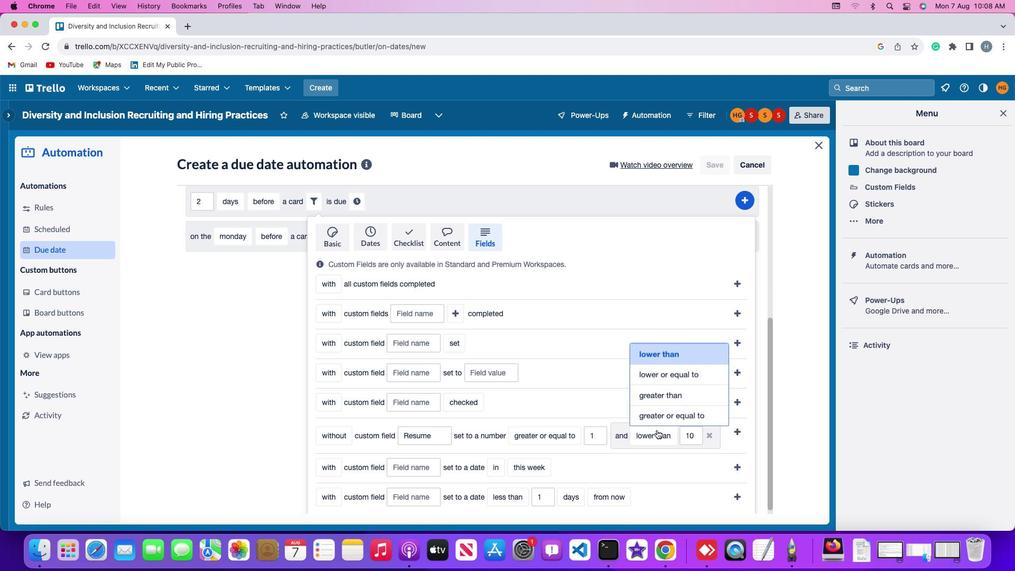 
Action: Mouse moved to (666, 414)
Screenshot: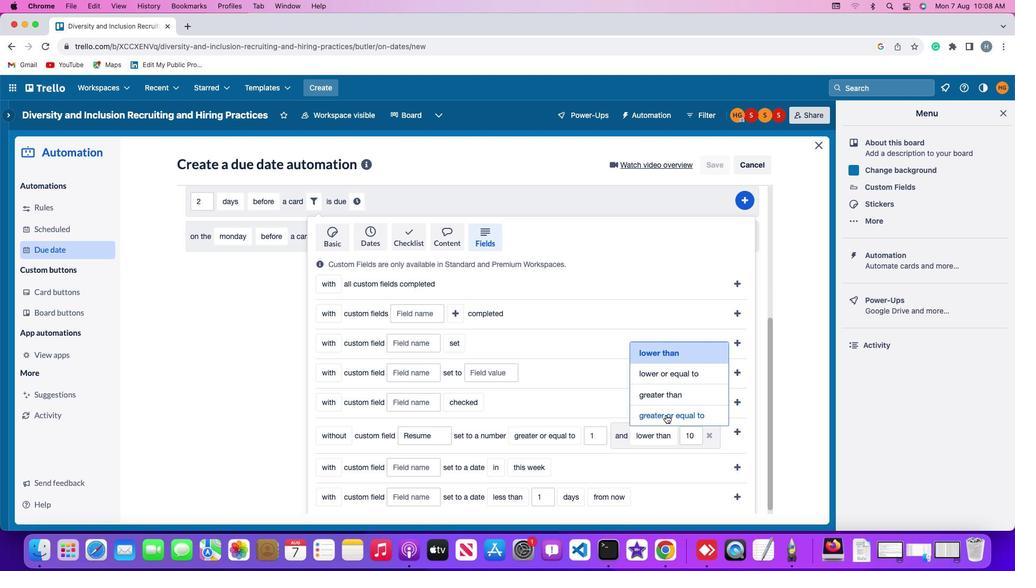 
Action: Mouse pressed left at (666, 414)
Screenshot: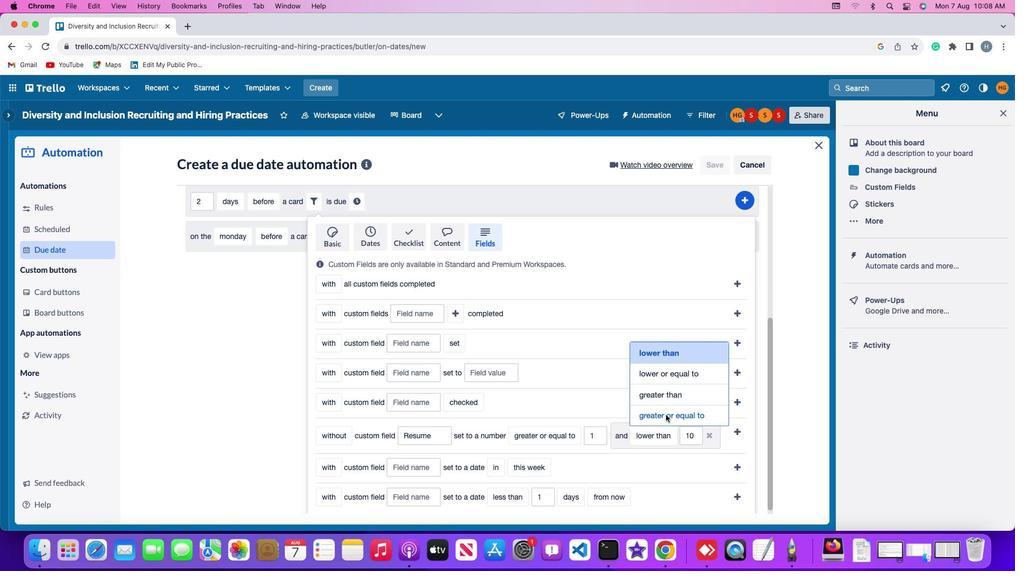 
Action: Mouse moved to (429, 455)
Screenshot: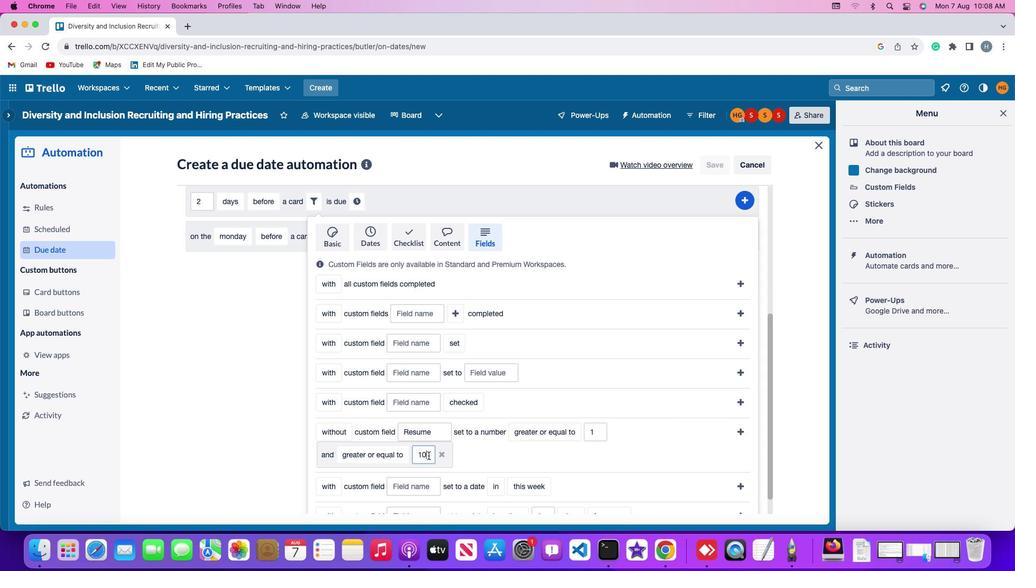 
Action: Mouse pressed left at (429, 455)
Screenshot: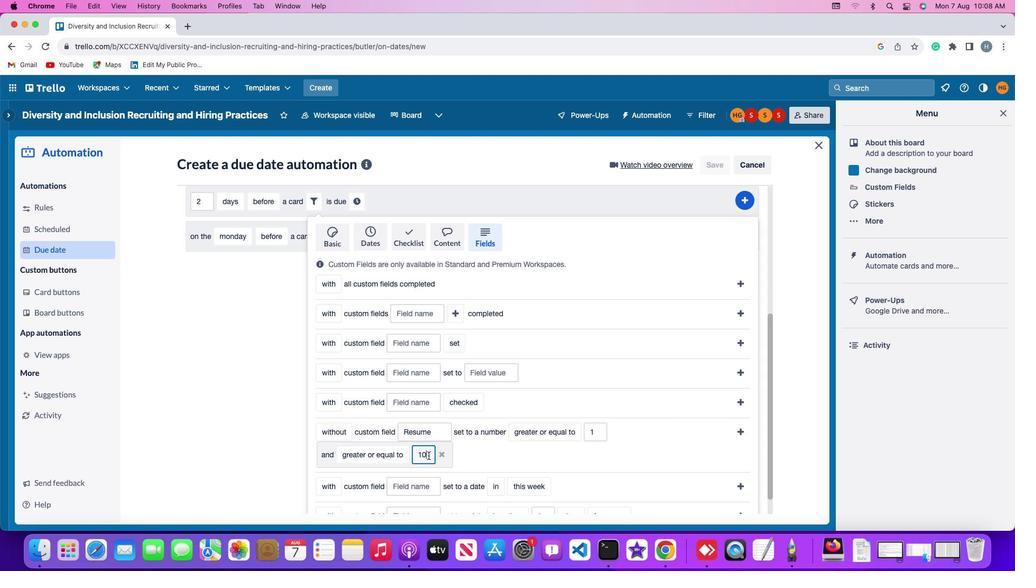 
Action: Mouse moved to (429, 455)
Screenshot: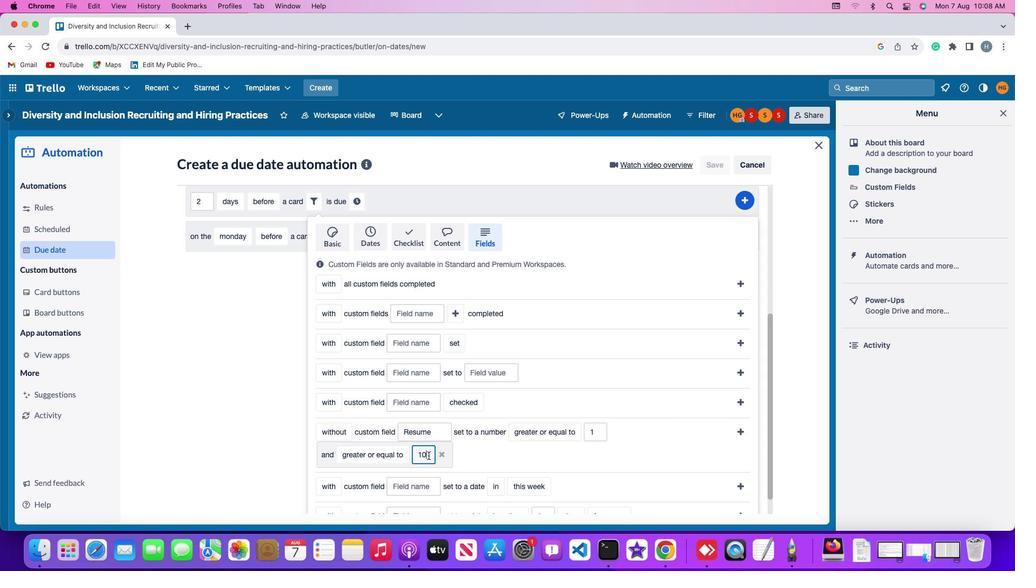 
Action: Key pressed Key.backspace
Screenshot: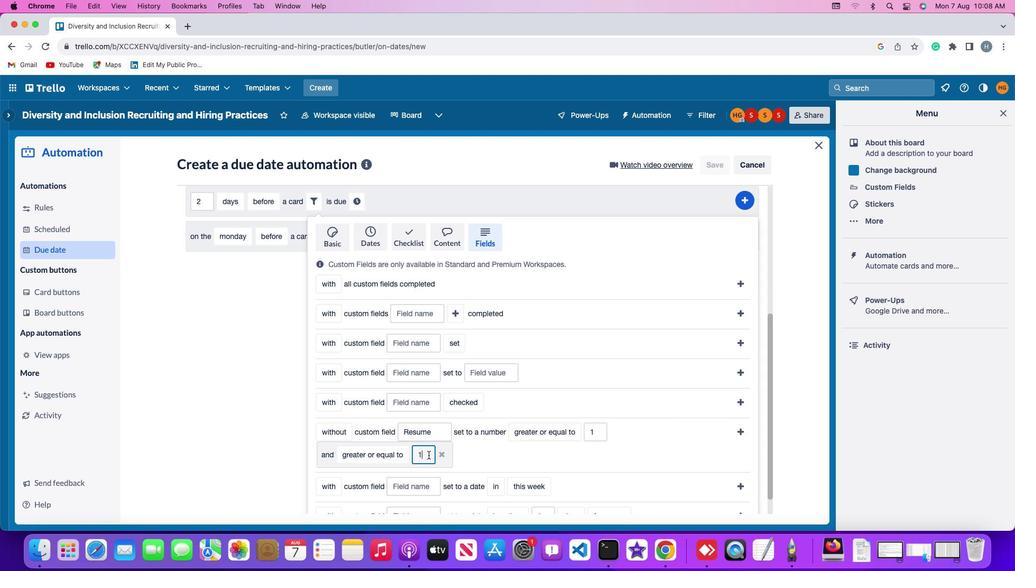 
Action: Mouse moved to (429, 454)
Screenshot: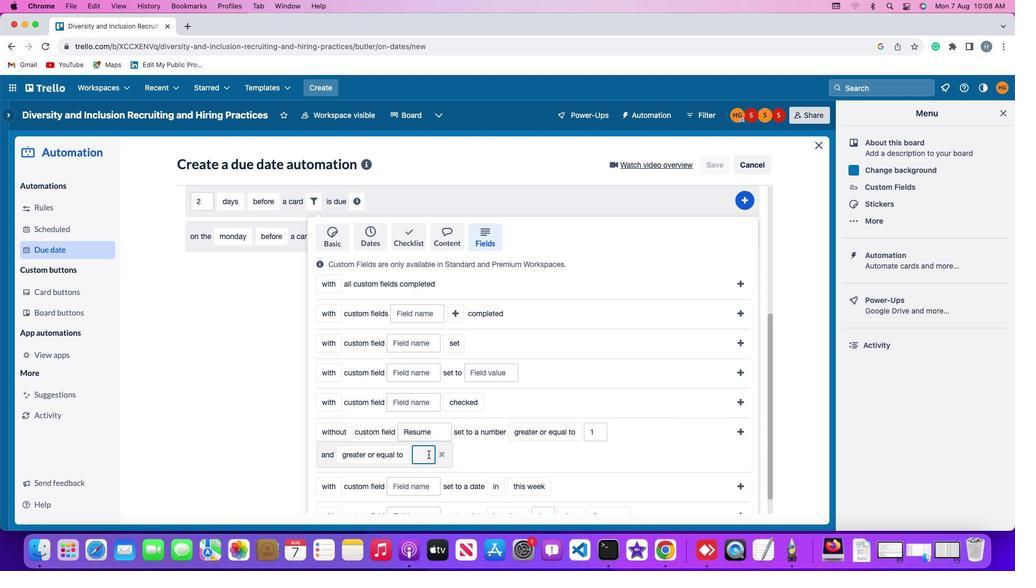 
Action: Key pressed Key.backspace
Screenshot: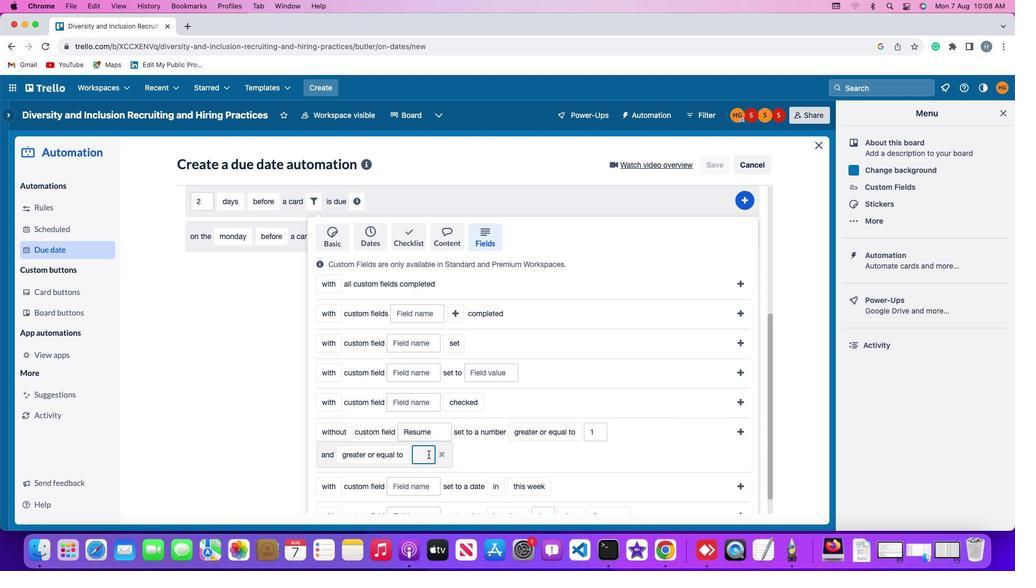 
Action: Mouse moved to (429, 454)
Screenshot: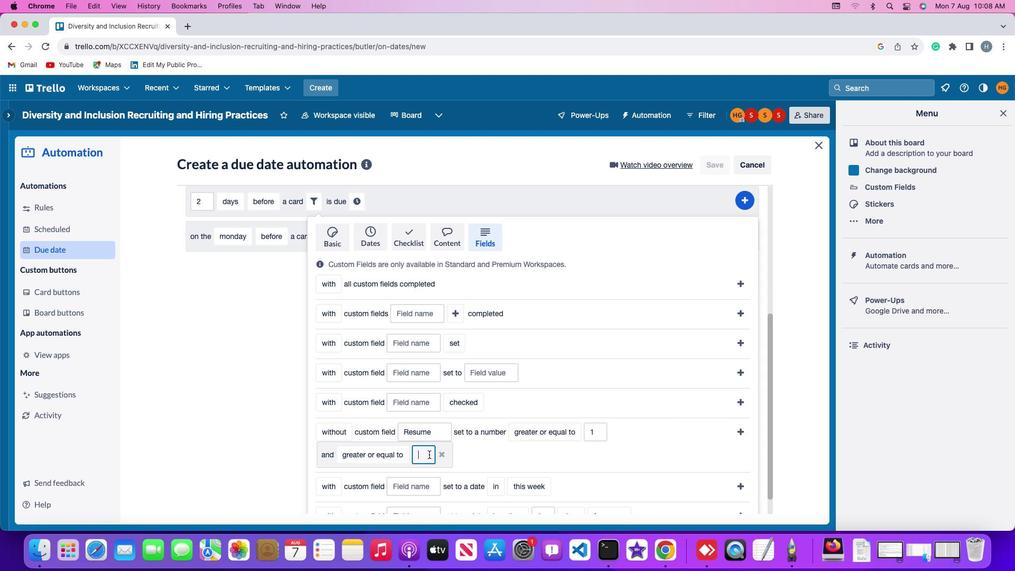
Action: Key pressed '1'
Screenshot: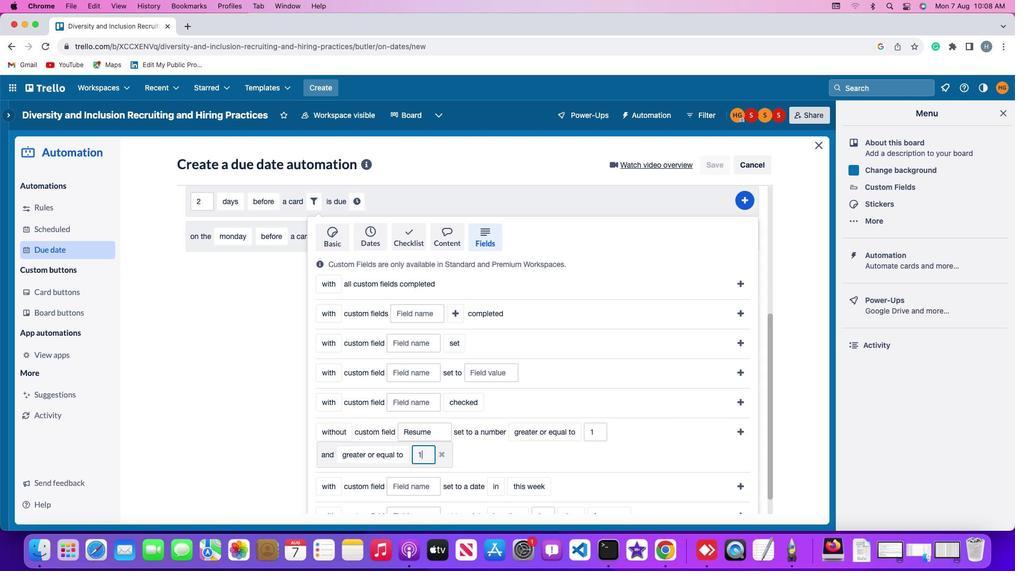 
Action: Mouse moved to (429, 454)
Screenshot: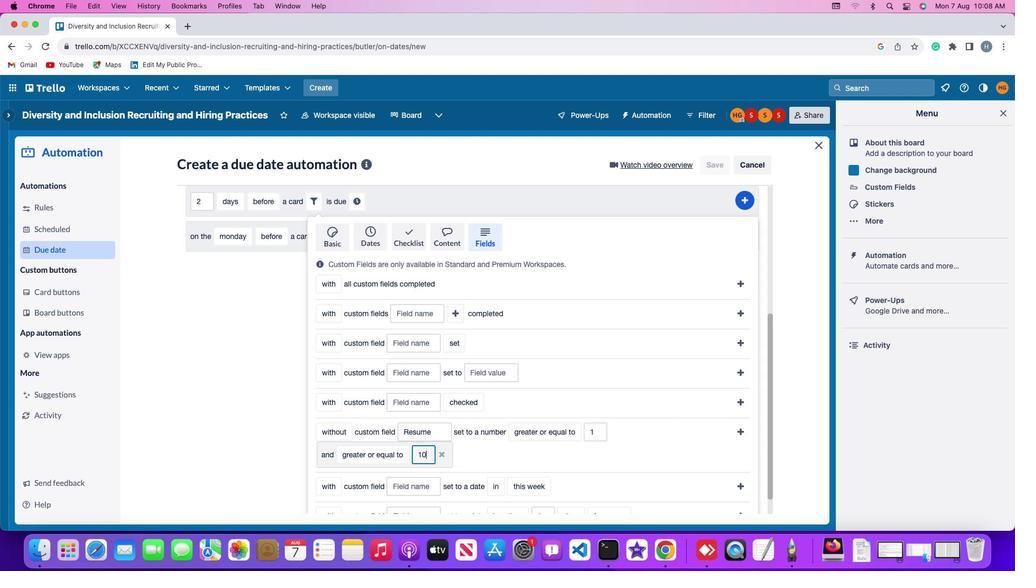 
Action: Key pressed '0'
Screenshot: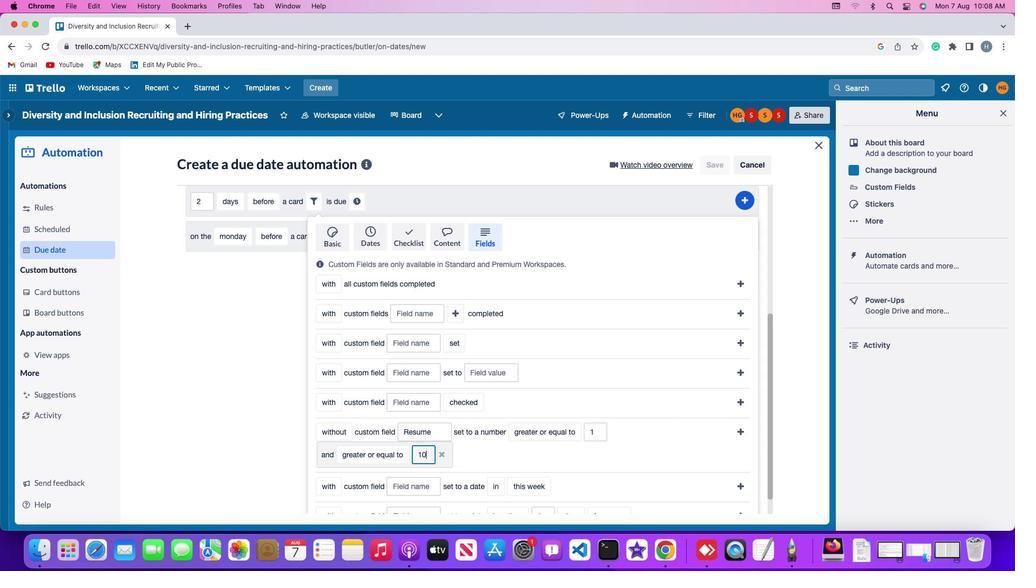 
Action: Mouse moved to (739, 430)
Screenshot: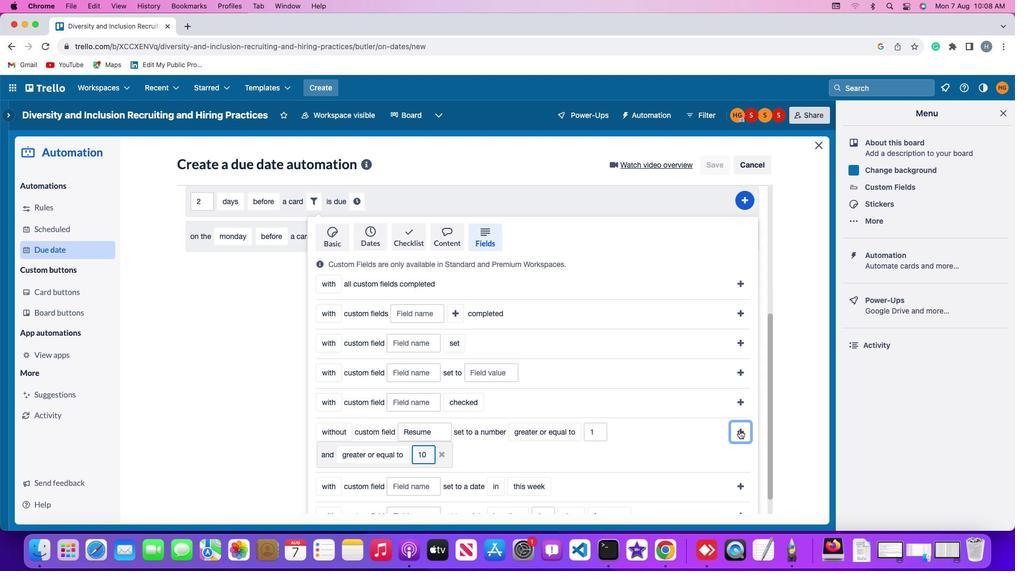 
Action: Mouse pressed left at (739, 430)
Screenshot: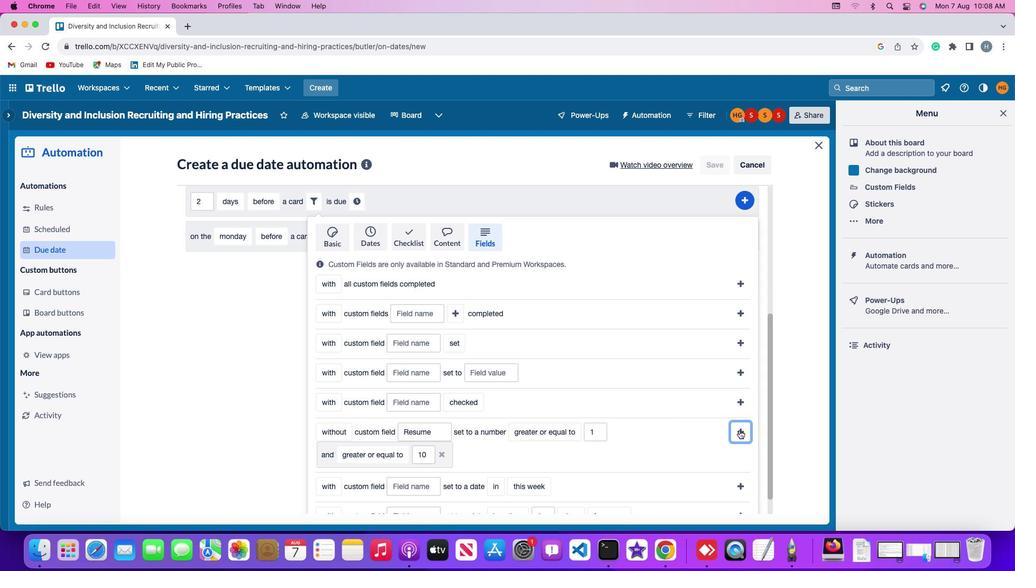 
Action: Mouse moved to (695, 424)
Screenshot: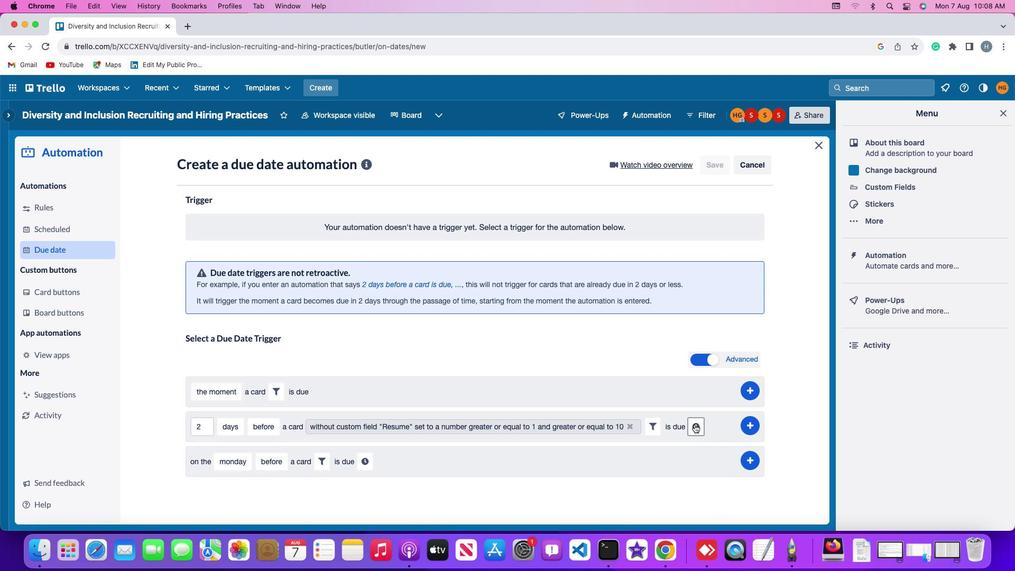 
Action: Mouse pressed left at (695, 424)
Screenshot: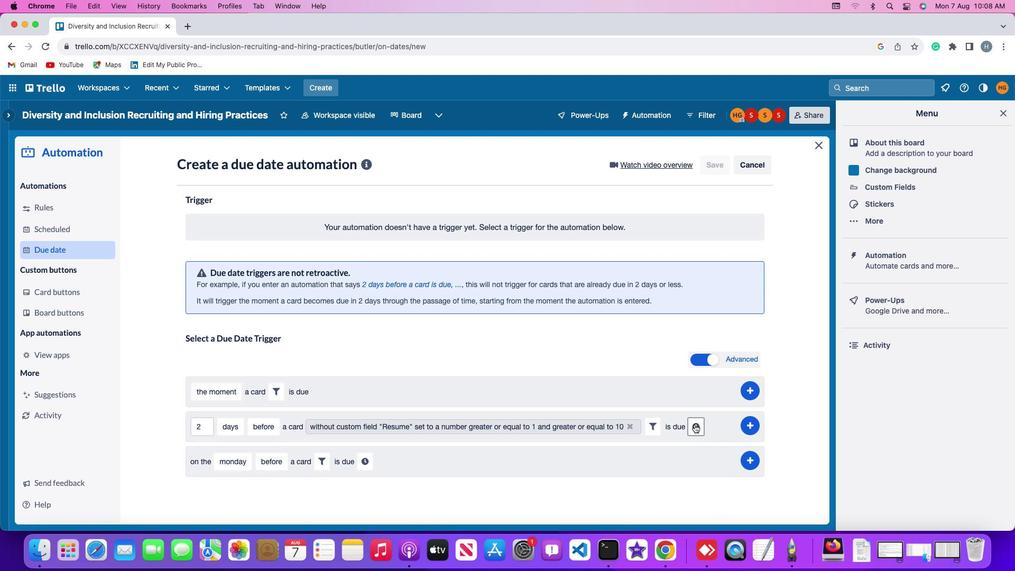 
Action: Mouse moved to (225, 449)
Screenshot: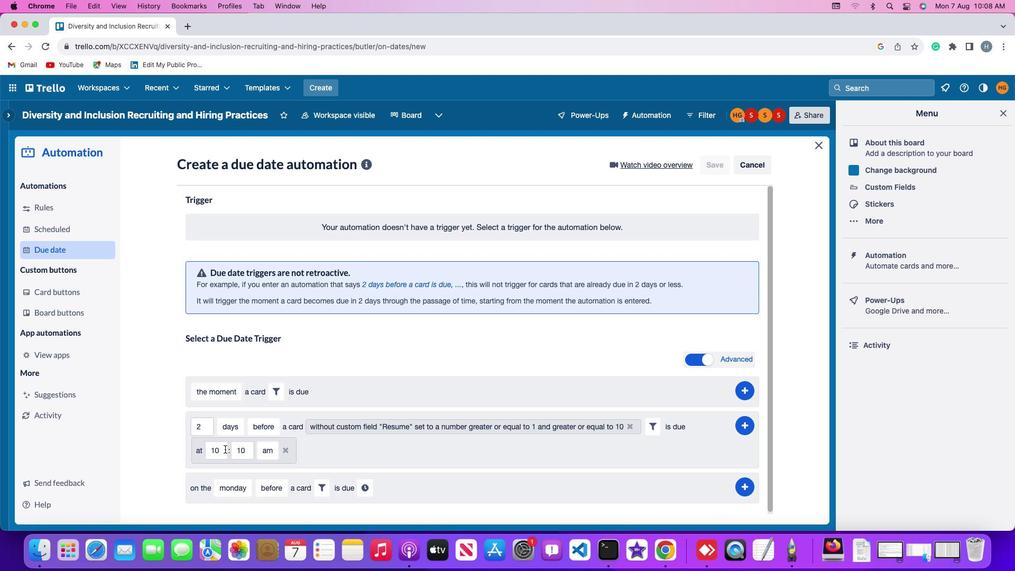 
Action: Mouse pressed left at (225, 449)
Screenshot: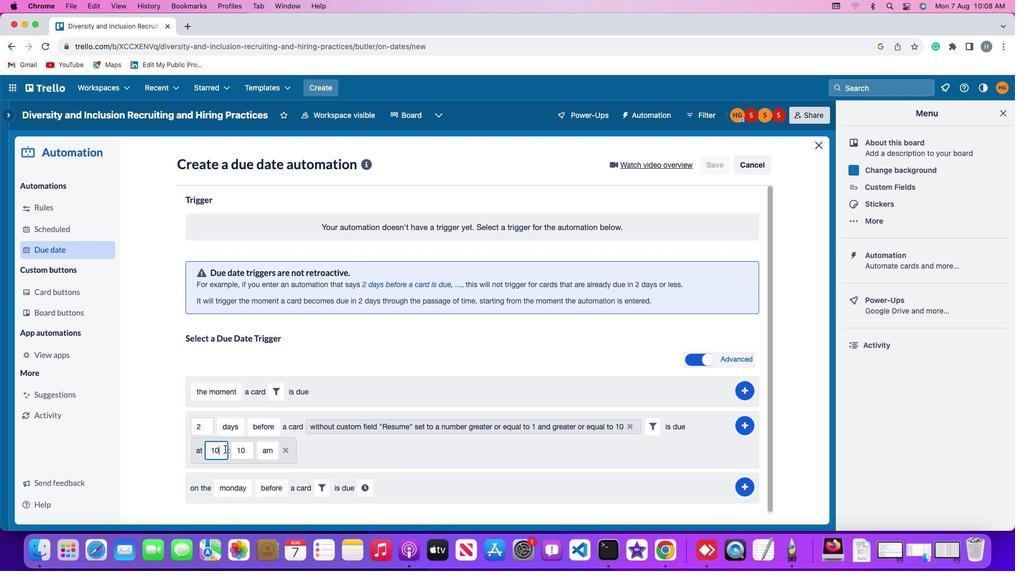 
Action: Key pressed Key.backspaceKey.backspace
Screenshot: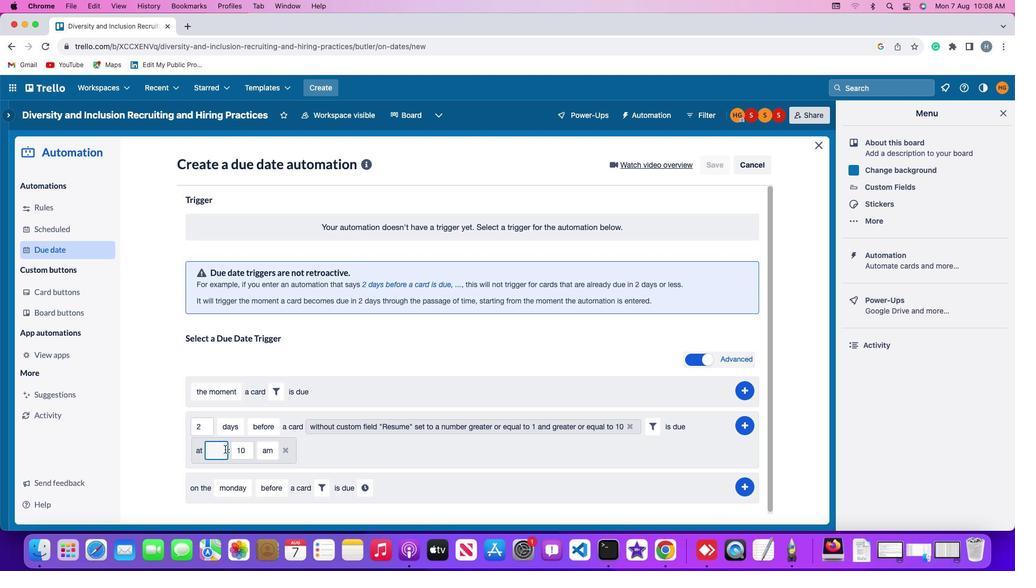 
Action: Mouse moved to (226, 448)
Screenshot: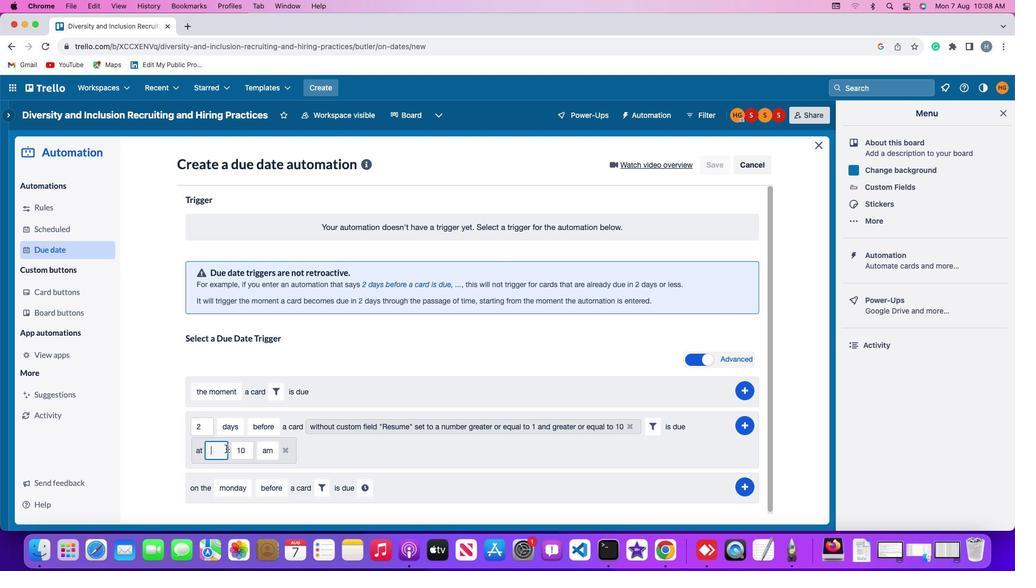 
Action: Key pressed '1''1'
Screenshot: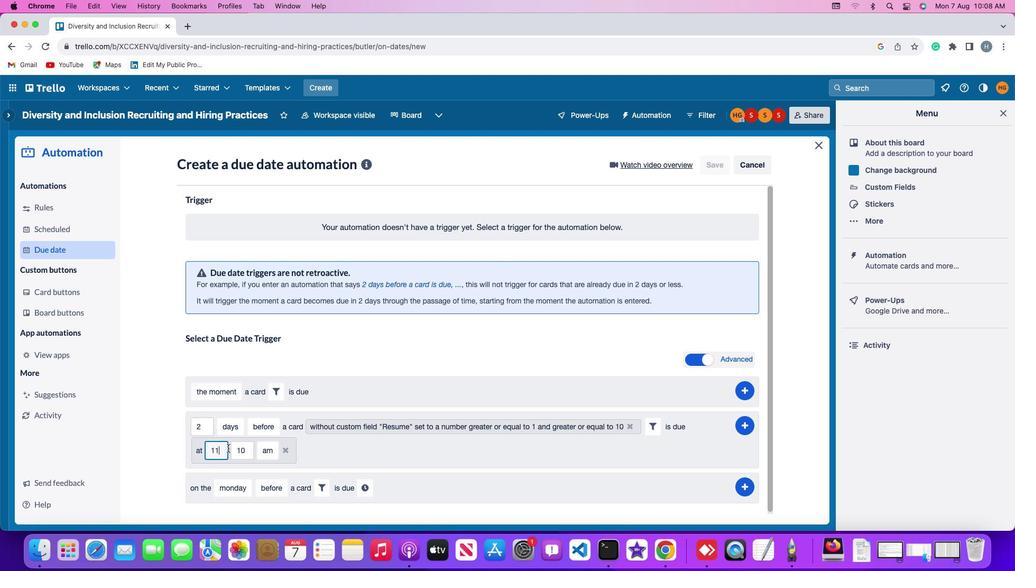 
Action: Mouse moved to (250, 449)
Screenshot: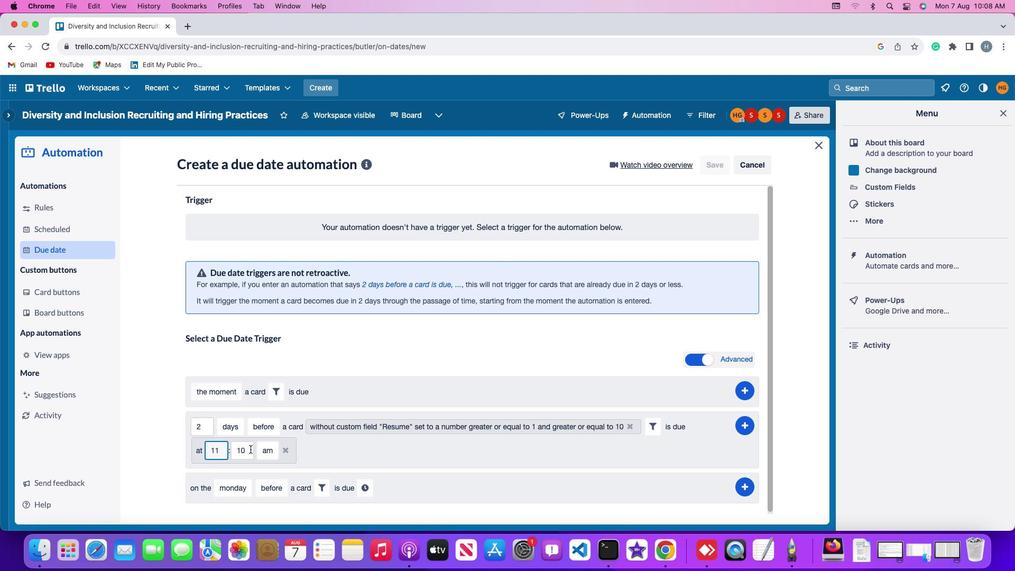 
Action: Mouse pressed left at (250, 449)
Screenshot: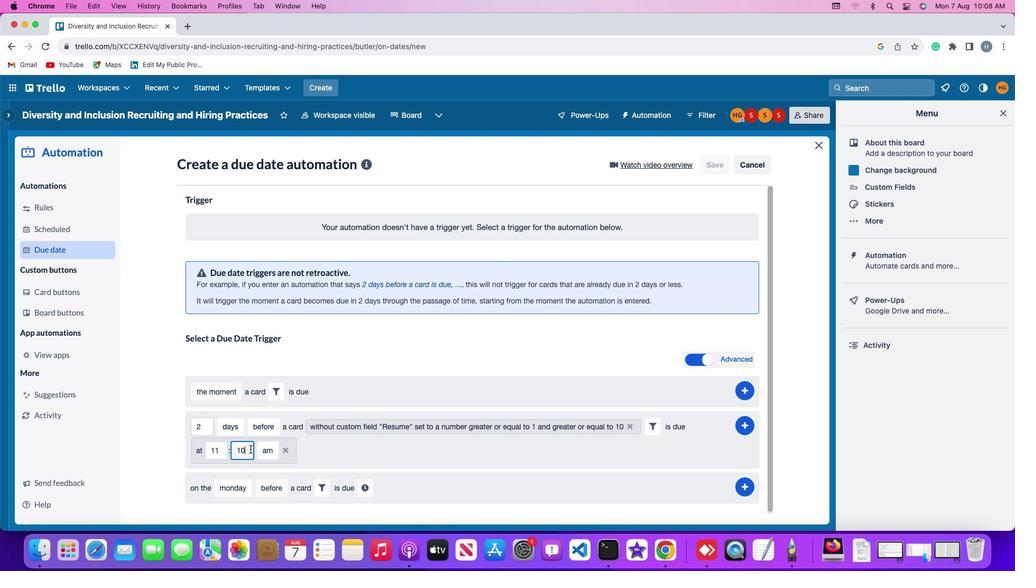 
Action: Key pressed Key.backspaceKey.backspace'0''0'
Screenshot: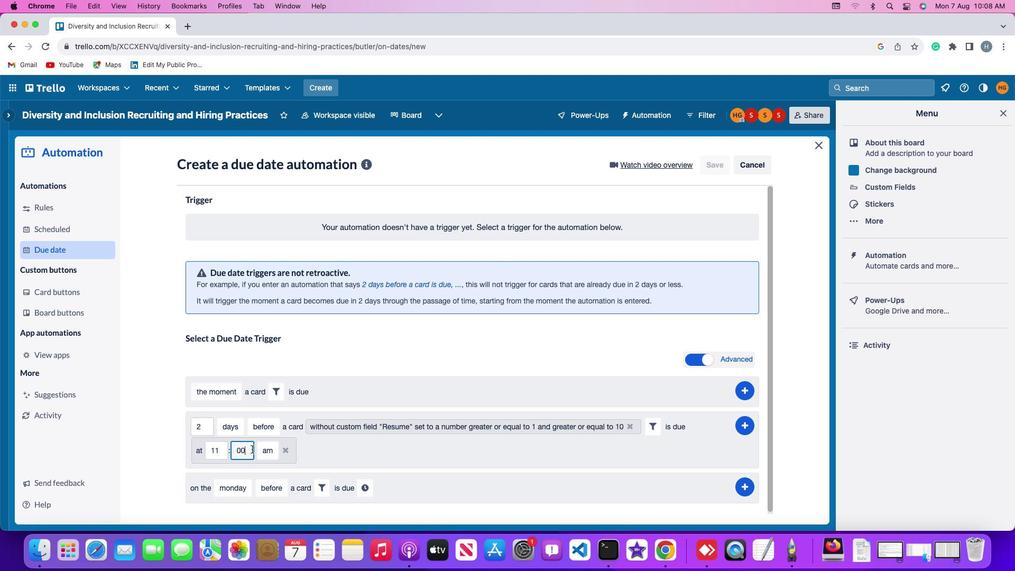 
Action: Mouse moved to (266, 452)
Screenshot: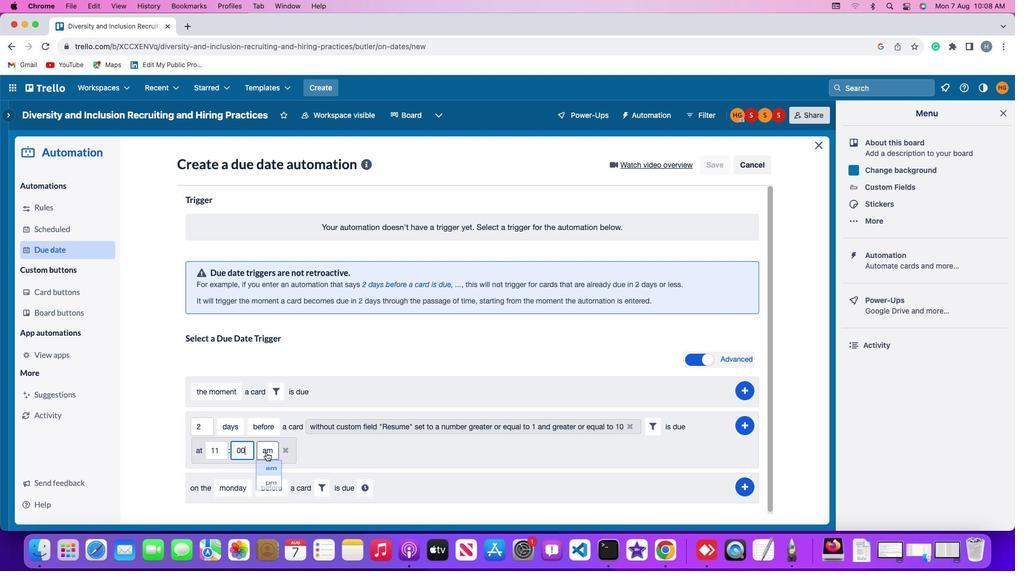 
Action: Mouse pressed left at (266, 452)
Screenshot: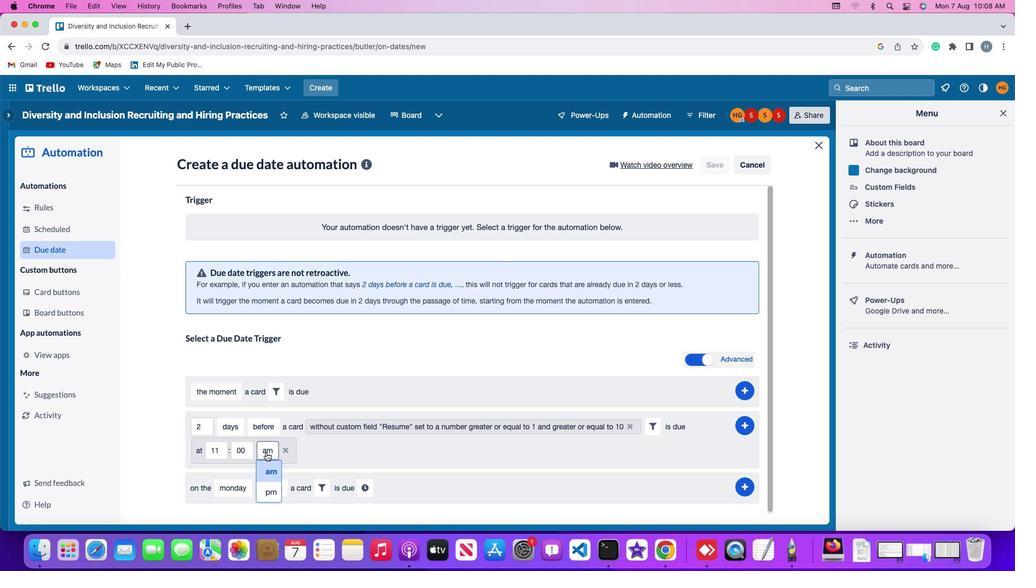 
Action: Mouse moved to (273, 470)
Screenshot: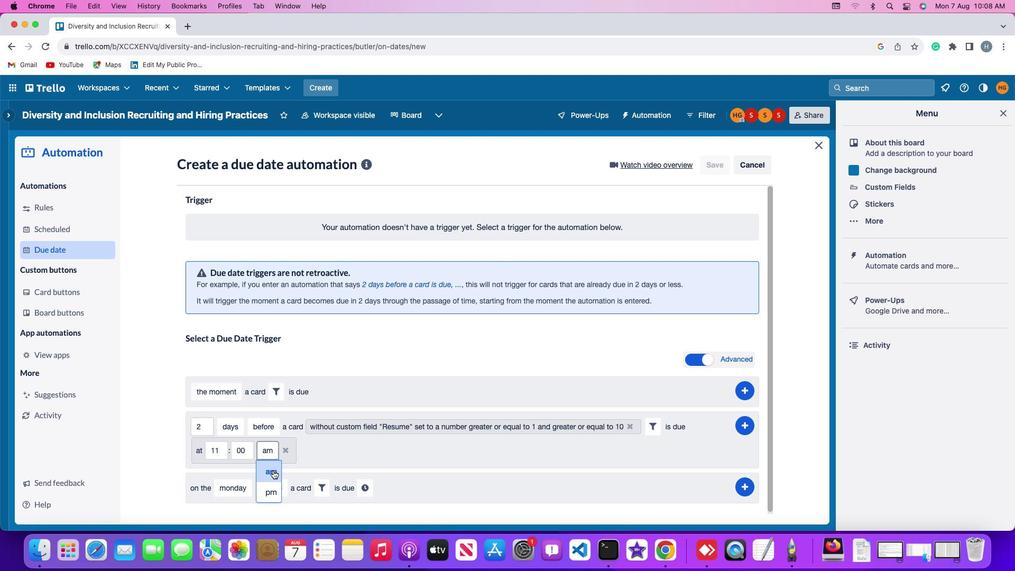 
Action: Mouse pressed left at (273, 470)
Screenshot: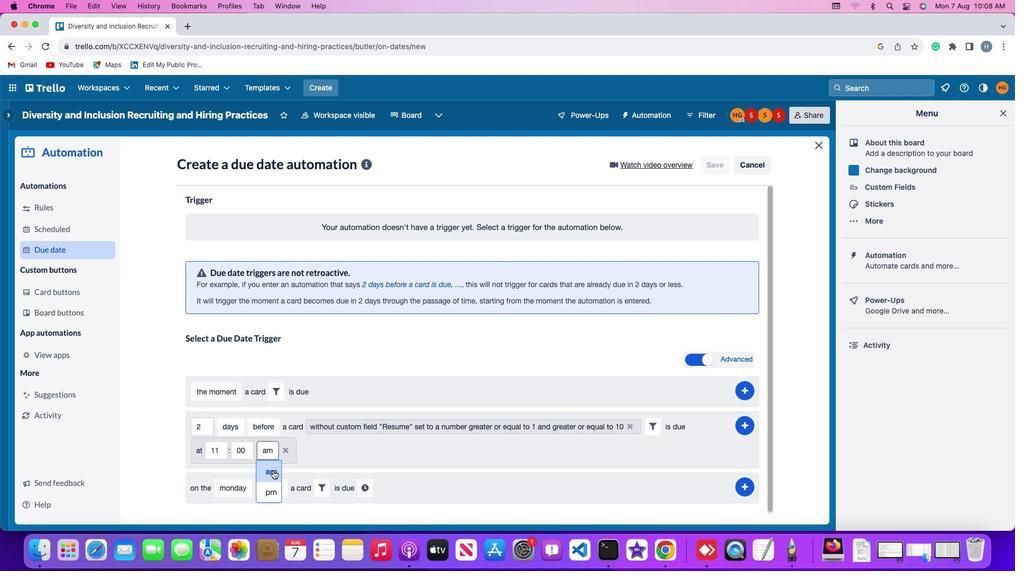
Action: Mouse moved to (741, 424)
Screenshot: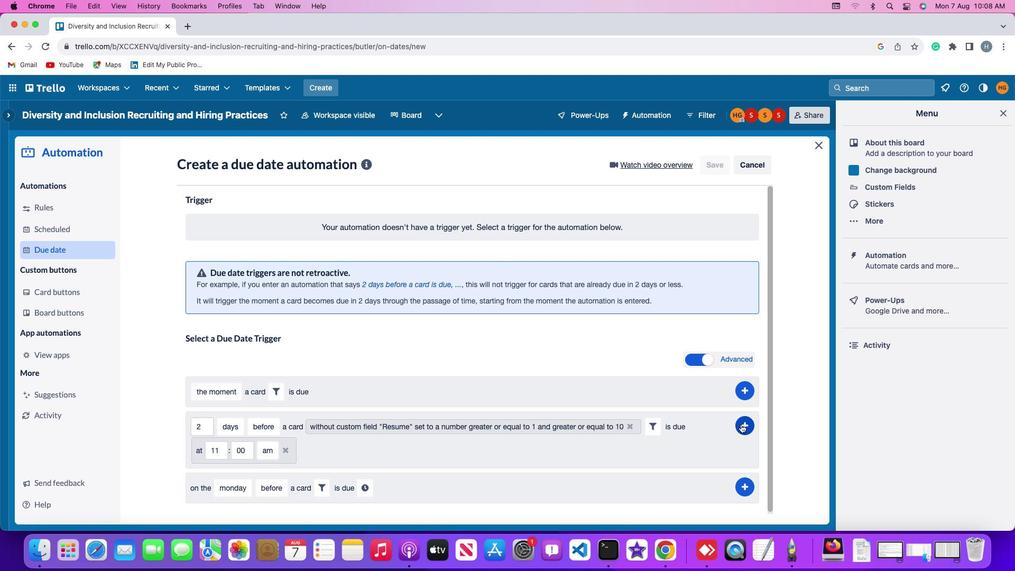 
Action: Mouse pressed left at (741, 424)
Screenshot: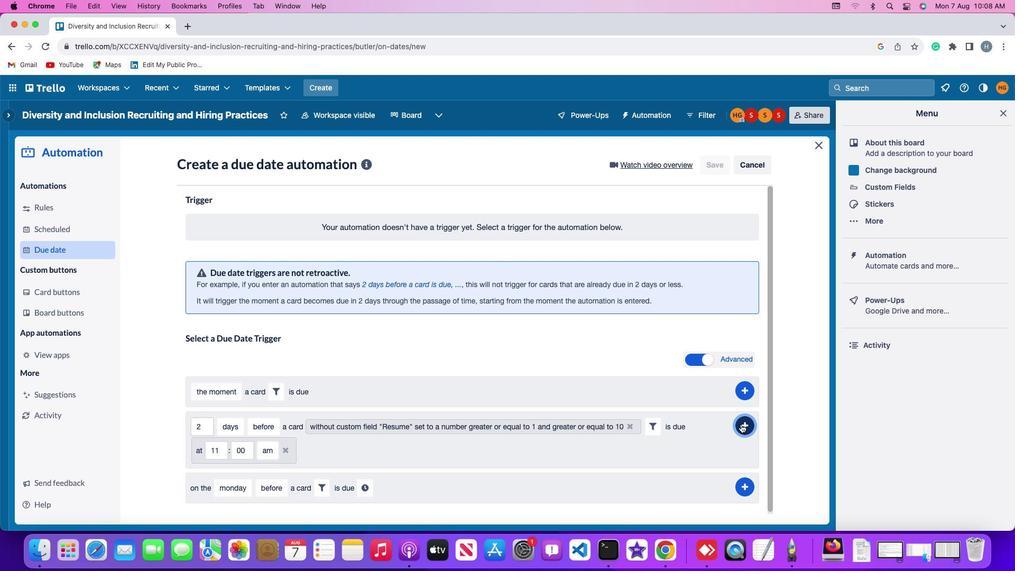 
Action: Mouse moved to (797, 341)
Screenshot: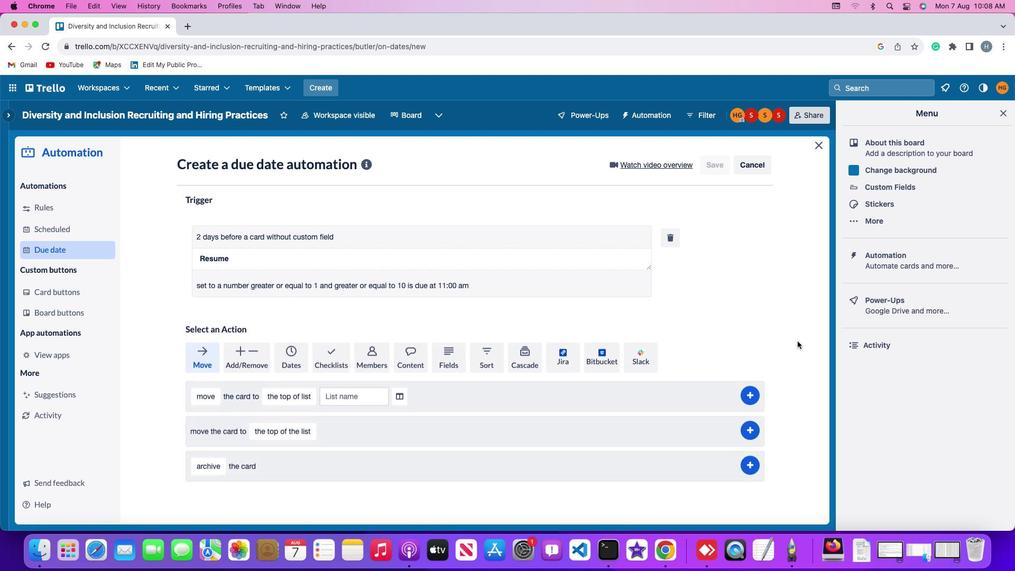 
